 Task: Create fields in client object.
Action: Mouse moved to (216, 174)
Screenshot: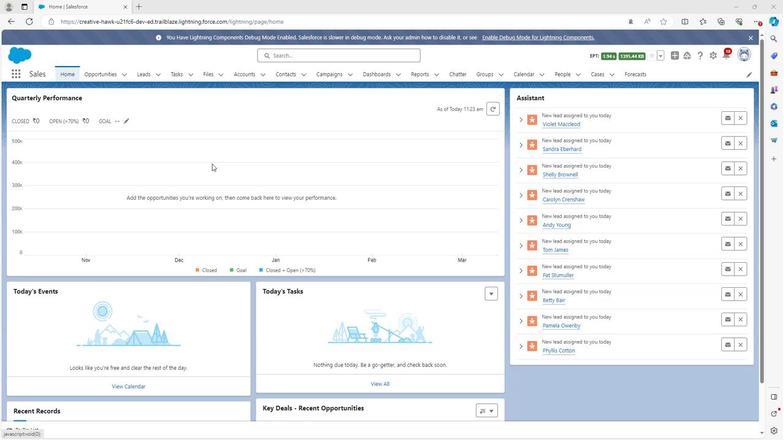 
Action: Mouse scrolled (216, 174) with delta (0, 0)
Screenshot: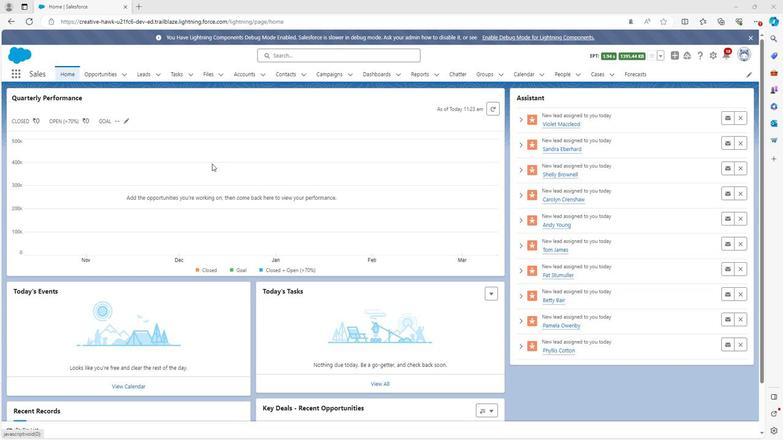 
Action: Mouse moved to (708, 56)
Screenshot: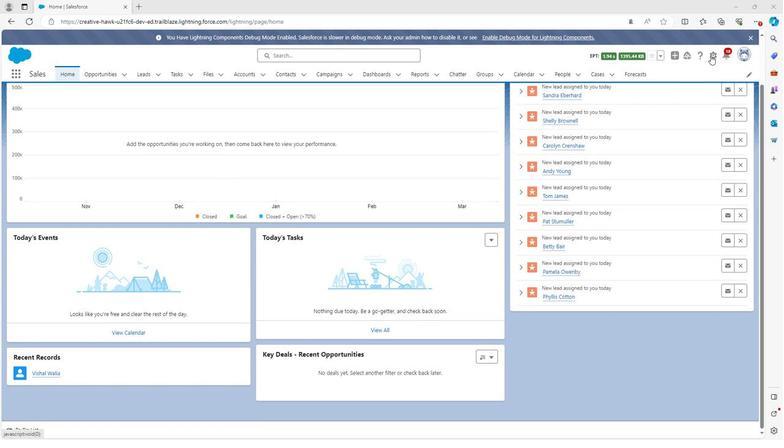 
Action: Mouse pressed left at (708, 56)
Screenshot: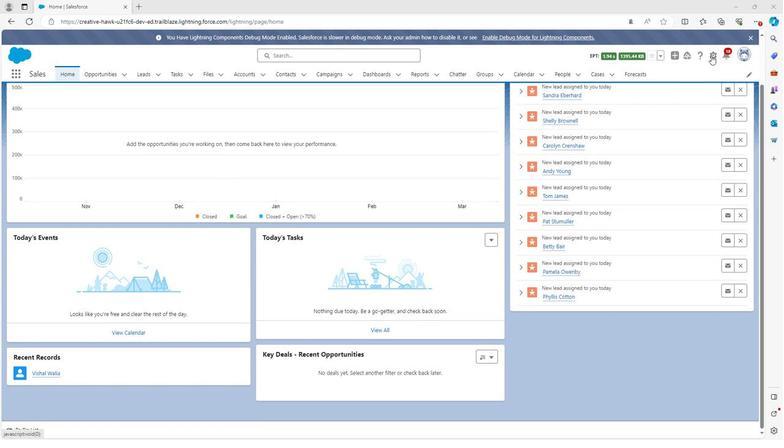 
Action: Mouse moved to (675, 82)
Screenshot: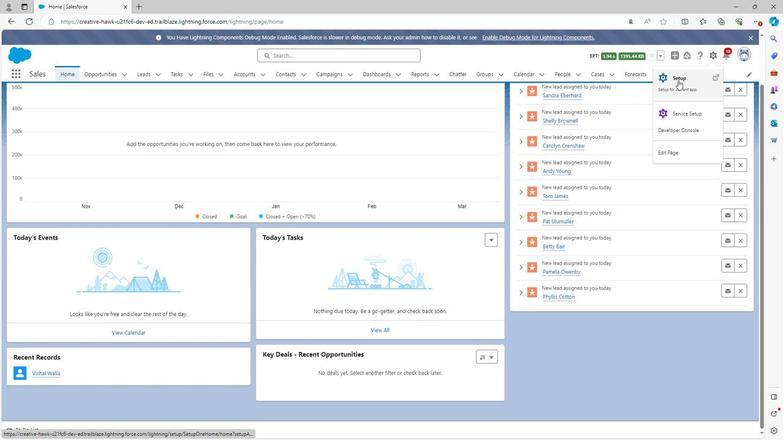 
Action: Mouse pressed left at (675, 82)
Screenshot: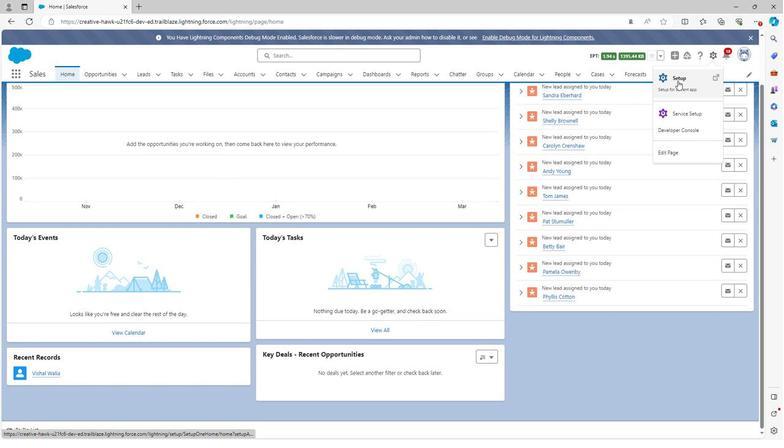 
Action: Mouse moved to (110, 74)
Screenshot: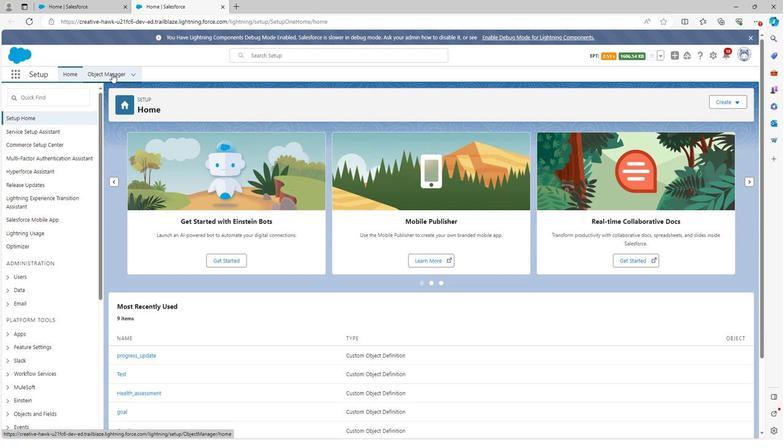 
Action: Mouse pressed left at (110, 74)
Screenshot: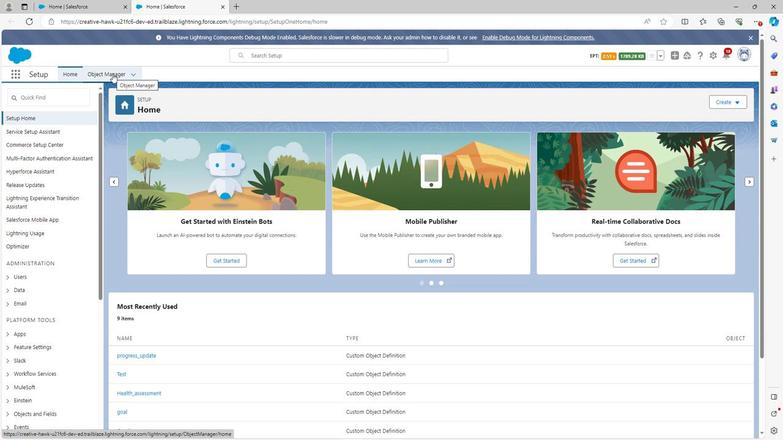 
Action: Mouse moved to (67, 258)
Screenshot: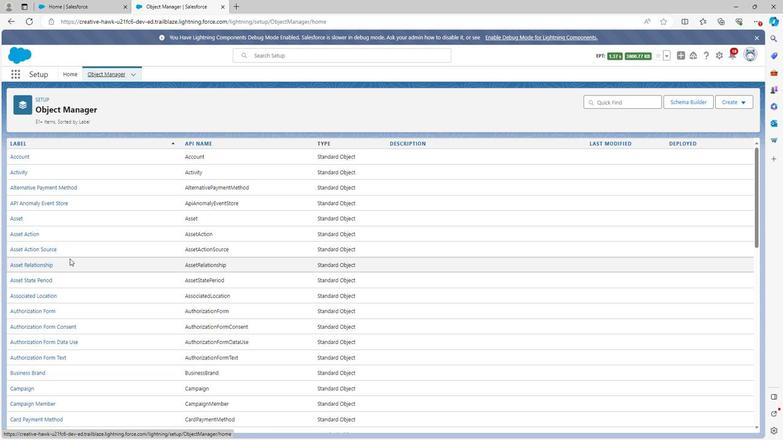 
Action: Mouse scrolled (67, 258) with delta (0, 0)
Screenshot: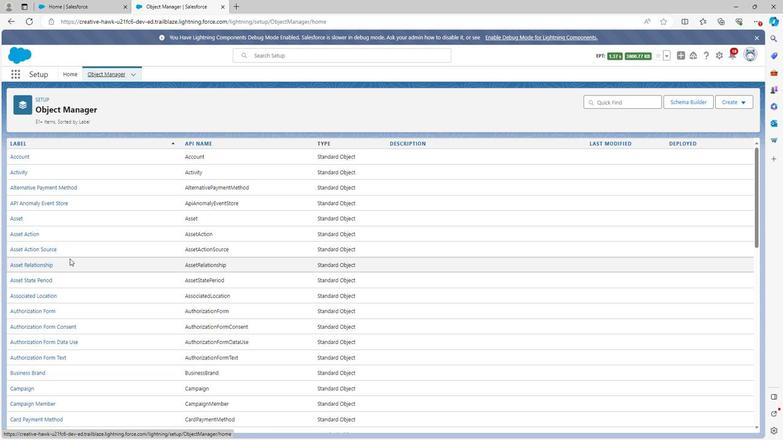 
Action: Mouse scrolled (67, 258) with delta (0, 0)
Screenshot: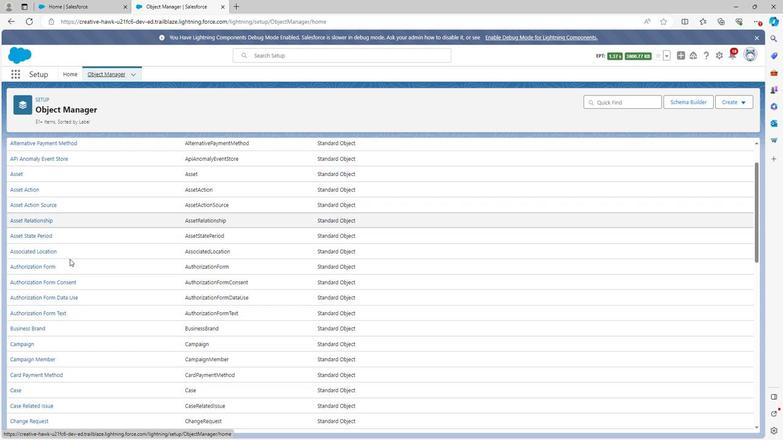 
Action: Mouse scrolled (67, 258) with delta (0, 0)
Screenshot: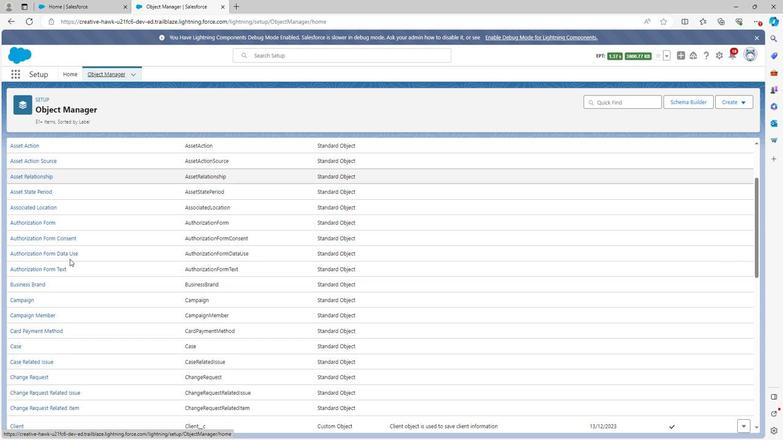 
Action: Mouse scrolled (67, 258) with delta (0, 0)
Screenshot: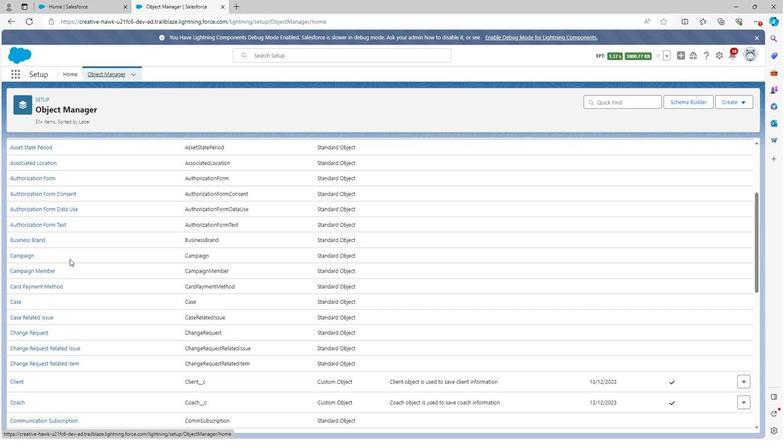 
Action: Mouse scrolled (67, 258) with delta (0, 0)
Screenshot: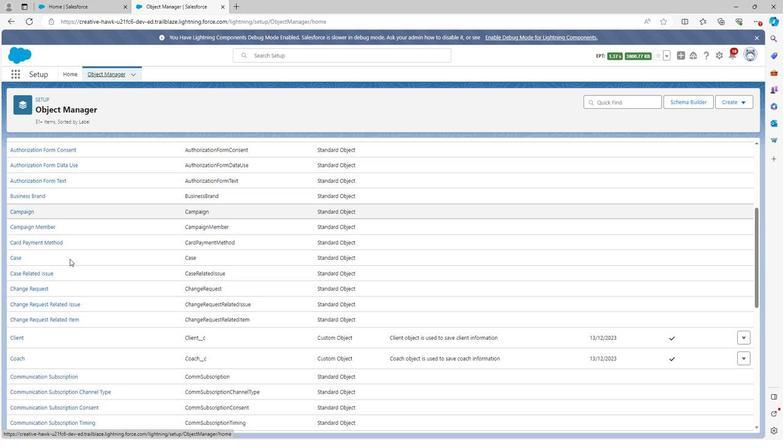 
Action: Mouse moved to (17, 292)
Screenshot: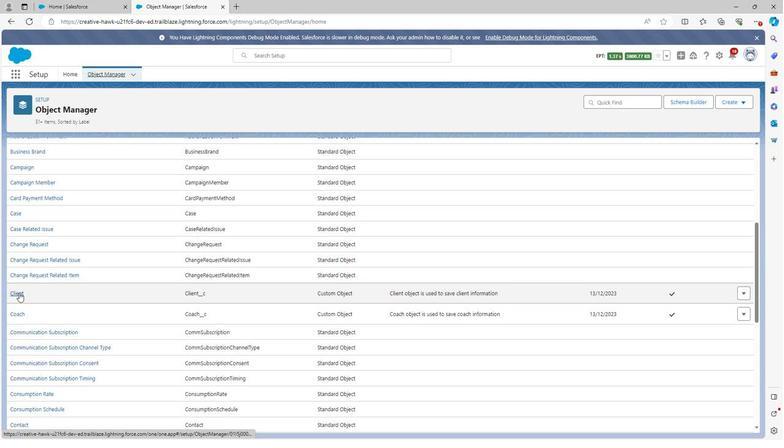 
Action: Mouse pressed left at (17, 292)
Screenshot: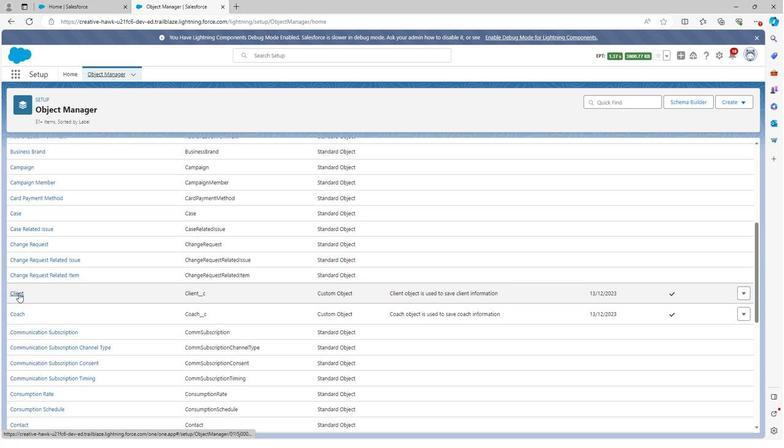 
Action: Mouse moved to (63, 159)
Screenshot: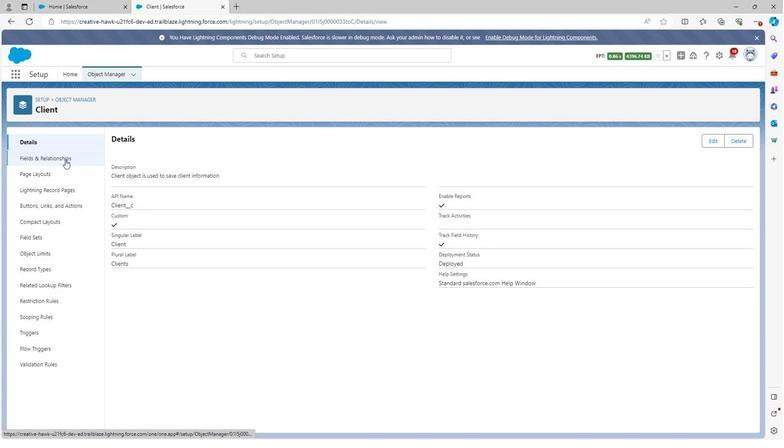 
Action: Mouse pressed left at (63, 159)
Screenshot: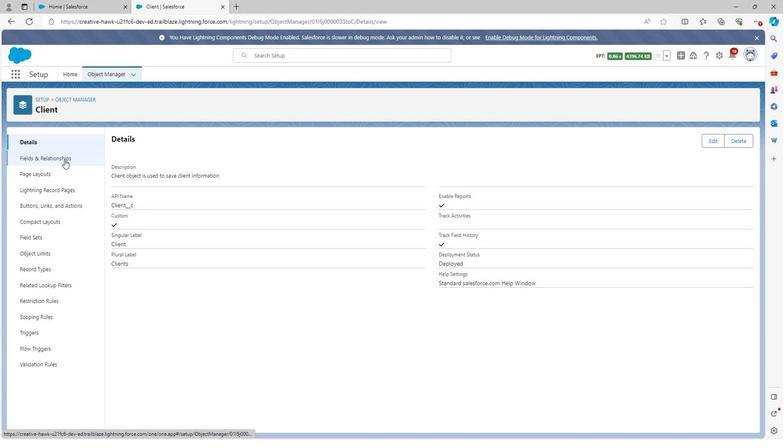 
Action: Mouse moved to (580, 141)
Screenshot: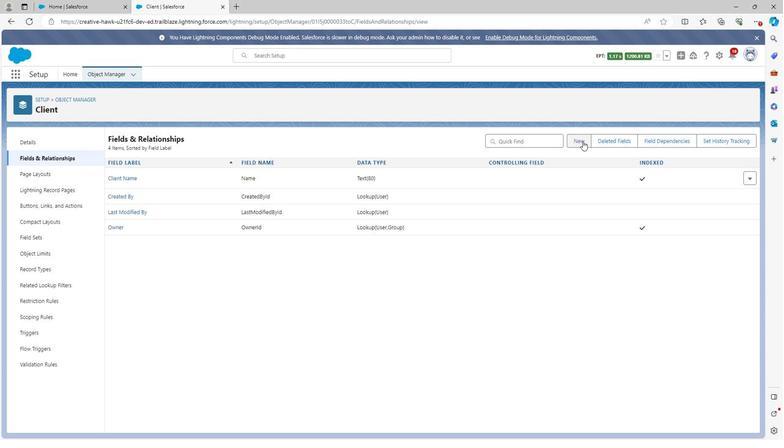 
Action: Mouse pressed left at (580, 141)
Screenshot: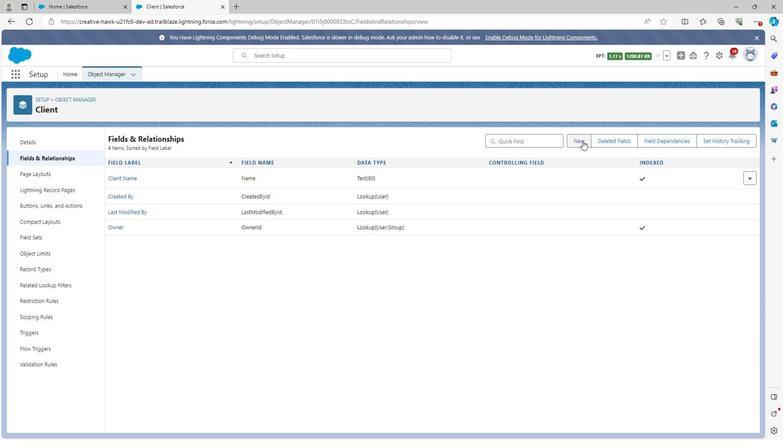 
Action: Mouse moved to (147, 313)
Screenshot: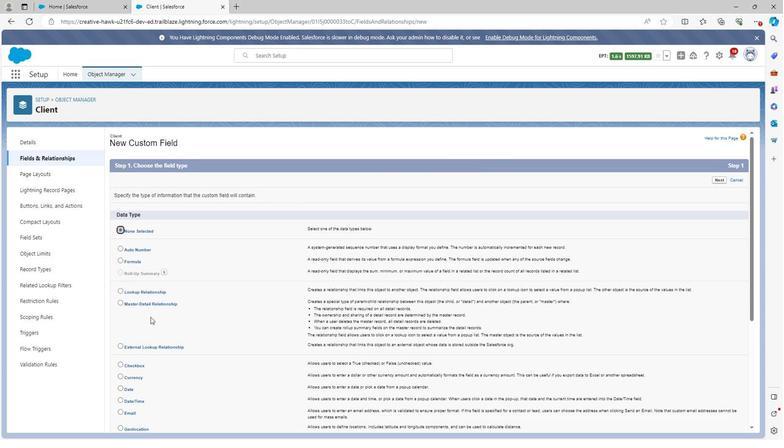 
Action: Mouse scrolled (147, 312) with delta (0, 0)
Screenshot: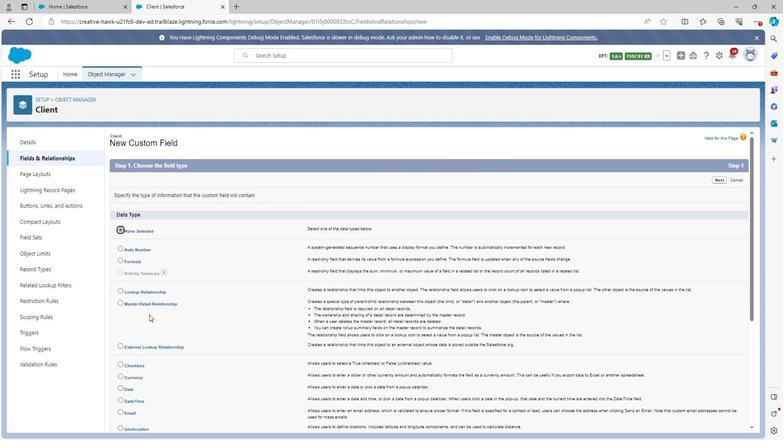 
Action: Mouse scrolled (147, 312) with delta (0, 0)
Screenshot: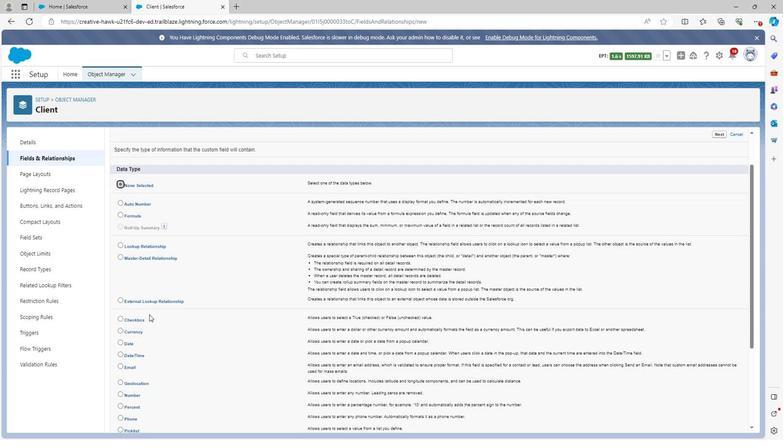 
Action: Mouse moved to (118, 346)
Screenshot: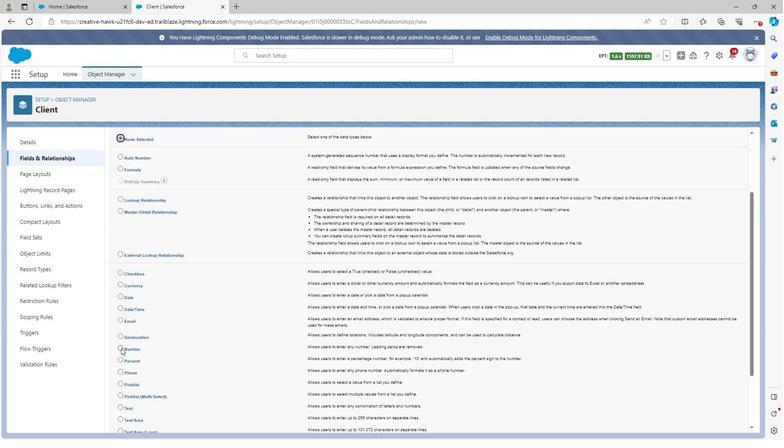 
Action: Mouse pressed left at (118, 346)
Screenshot: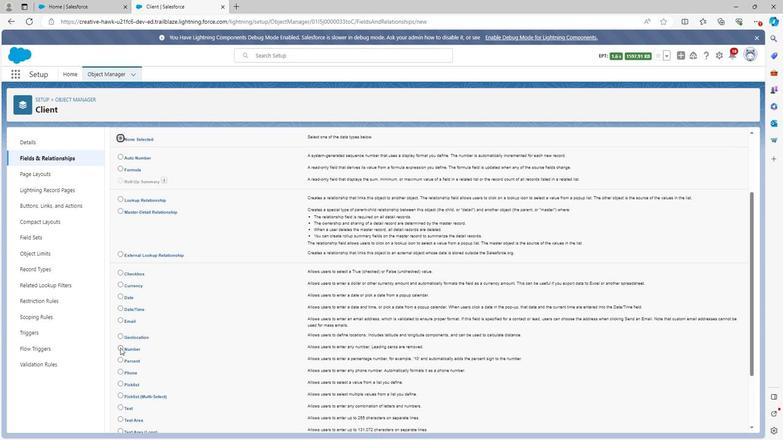 
Action: Mouse moved to (454, 347)
Screenshot: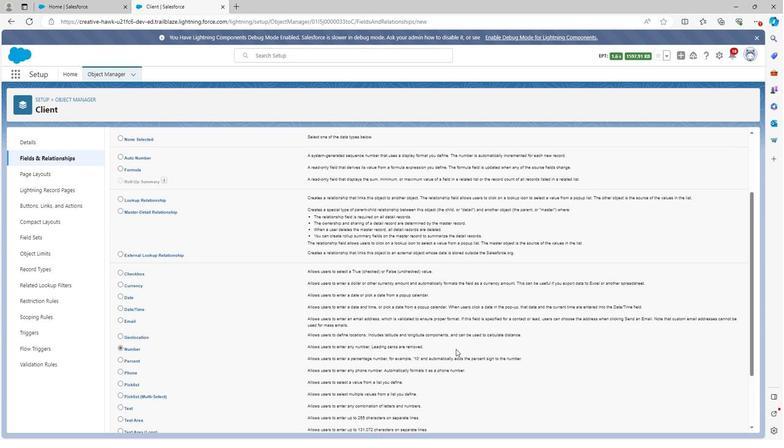 
Action: Mouse scrolled (454, 347) with delta (0, 0)
Screenshot: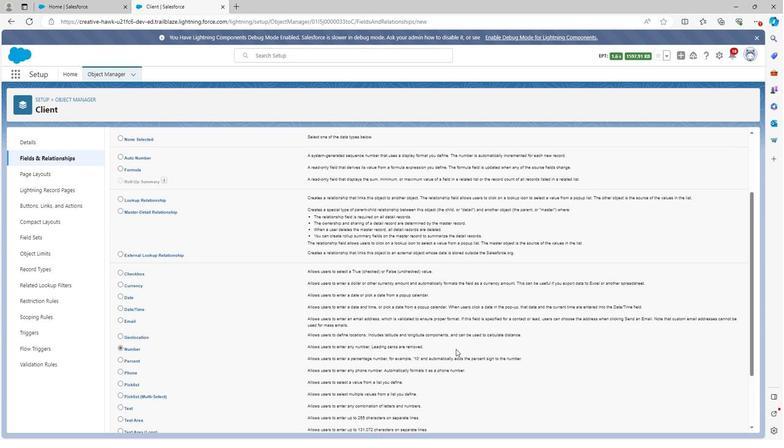 
Action: Mouse moved to (454, 347)
Screenshot: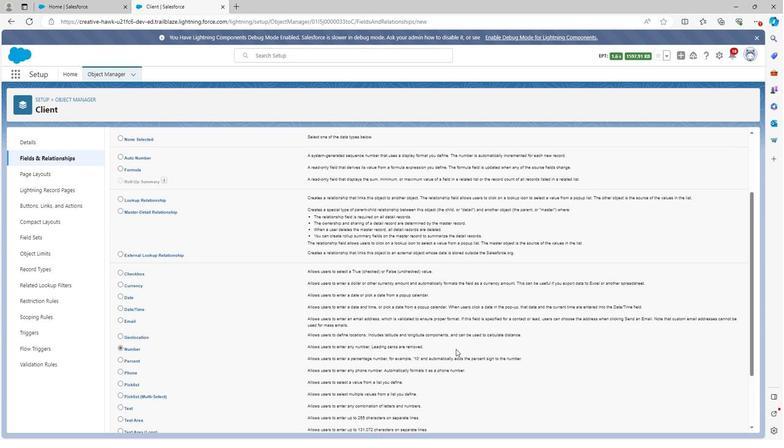 
Action: Mouse scrolled (454, 347) with delta (0, 0)
Screenshot: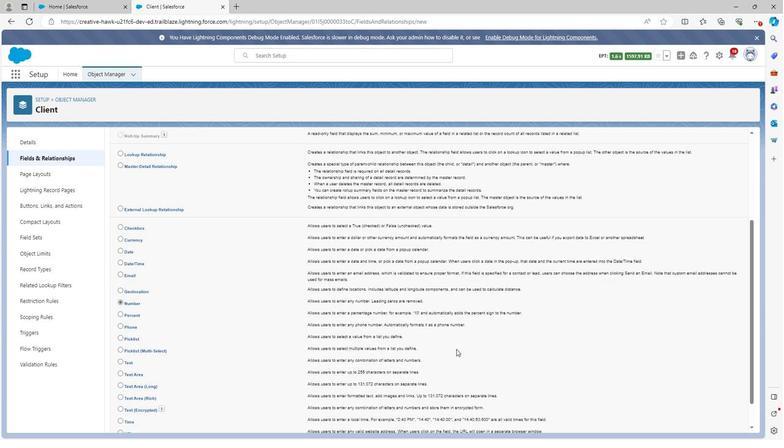 
Action: Mouse scrolled (454, 347) with delta (0, 0)
Screenshot: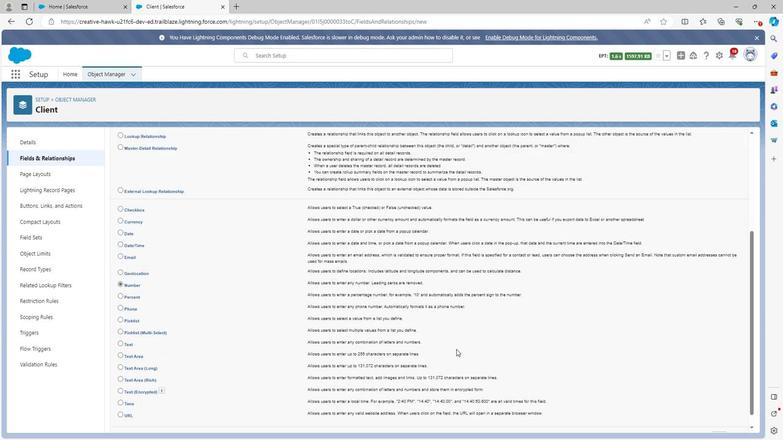 
Action: Mouse moved to (454, 347)
Screenshot: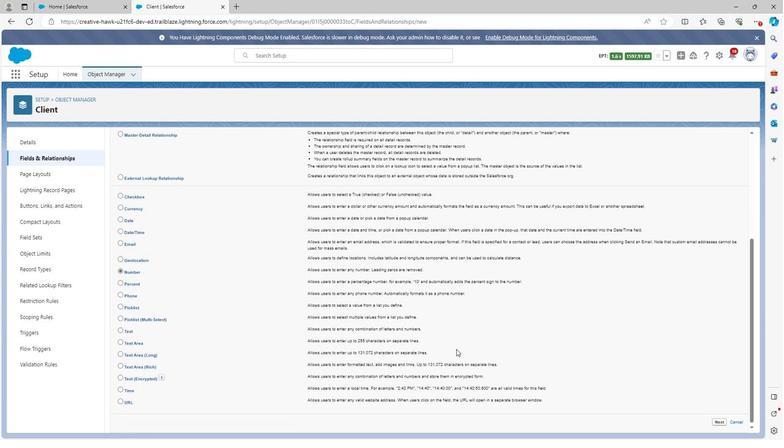 
Action: Mouse scrolled (454, 347) with delta (0, 0)
Screenshot: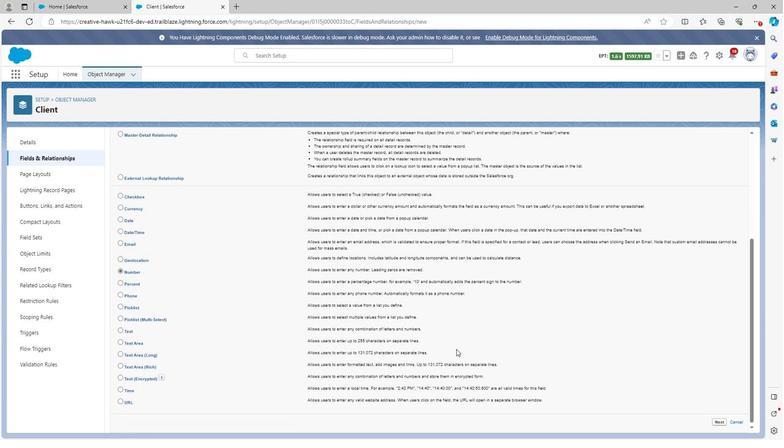 
Action: Mouse moved to (716, 419)
Screenshot: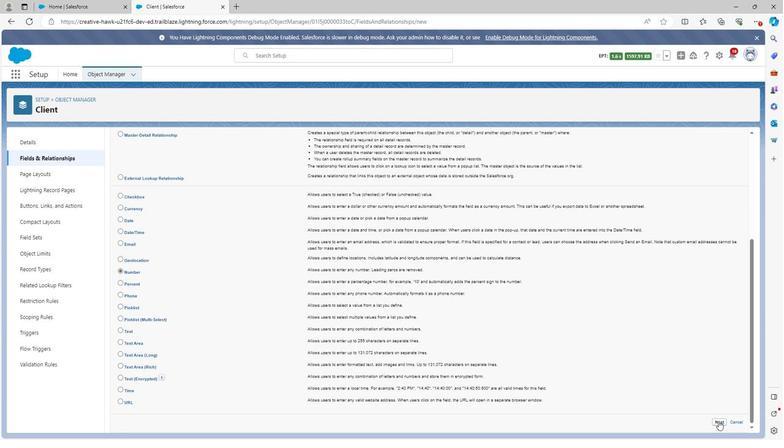 
Action: Mouse pressed left at (716, 419)
Screenshot: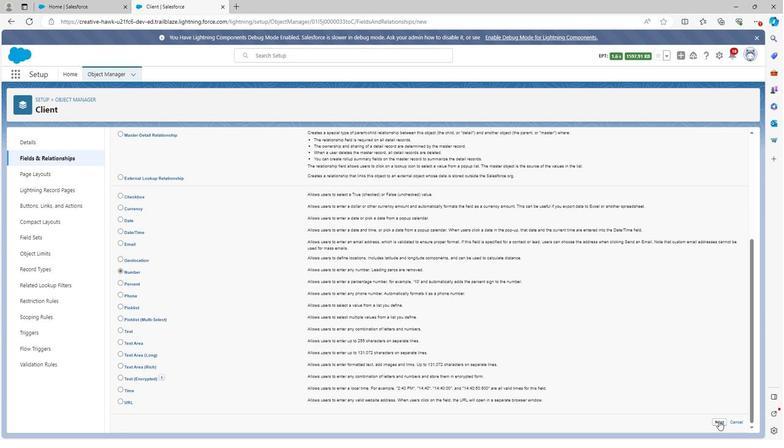 
Action: Mouse moved to (285, 197)
Screenshot: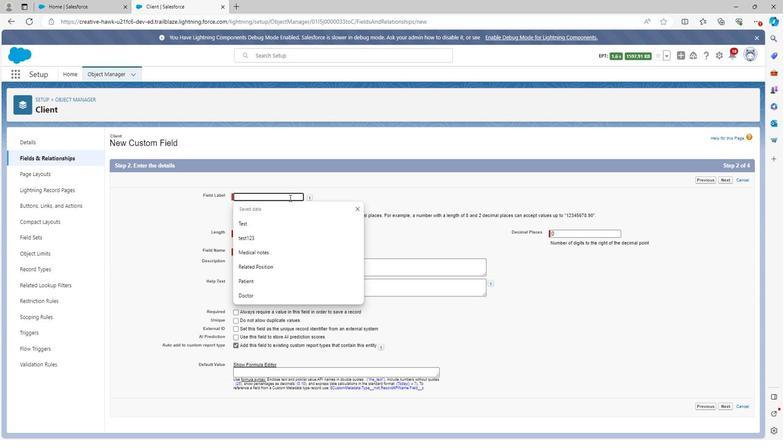 
Action: Mouse pressed left at (285, 197)
Screenshot: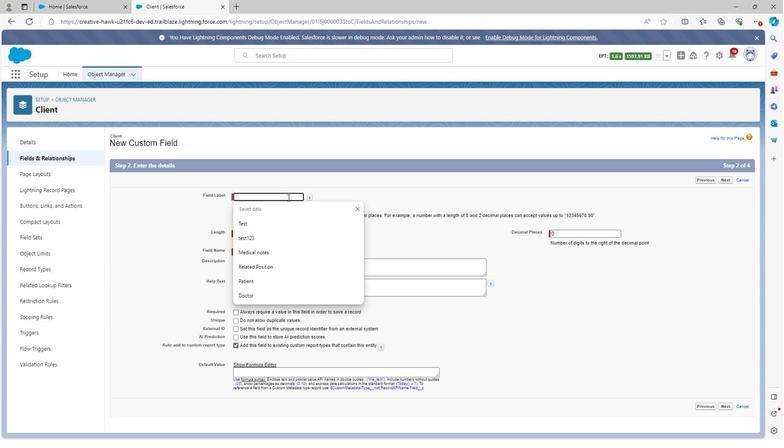 
Action: Key pressed <Key.shift><Key.shift>Client<Key.space>age
Screenshot: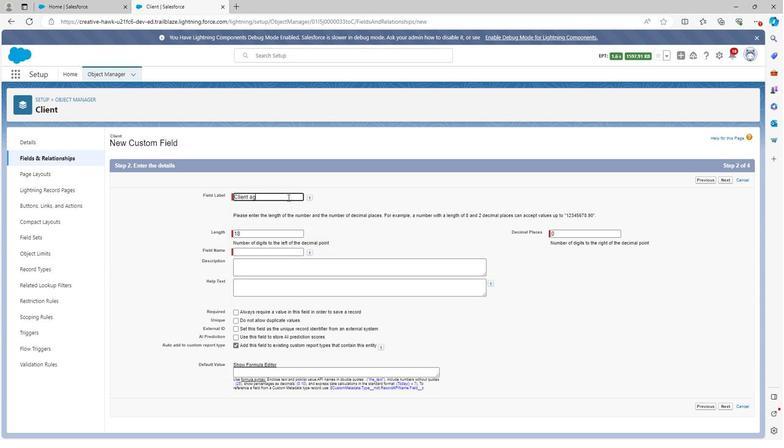
Action: Mouse moved to (321, 225)
Screenshot: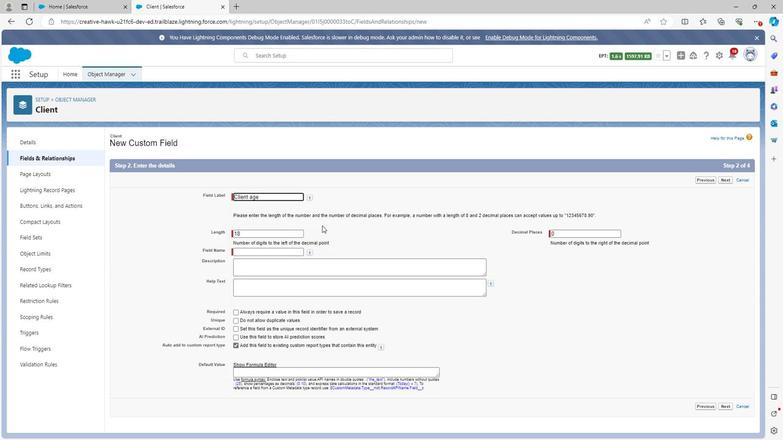 
Action: Mouse pressed left at (321, 225)
Screenshot: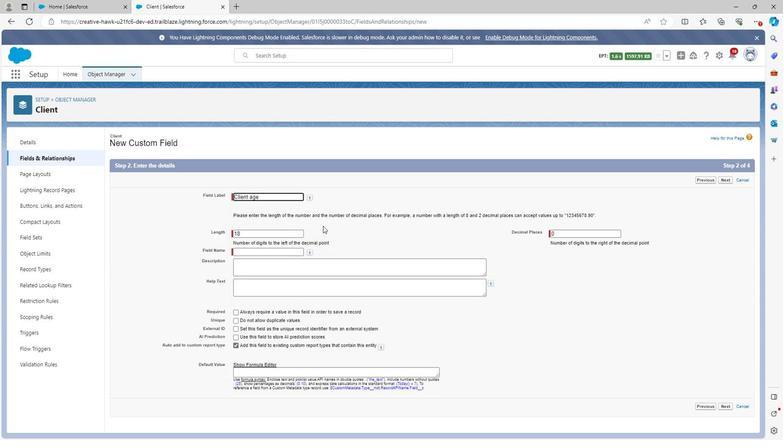 
Action: Mouse moved to (263, 265)
Screenshot: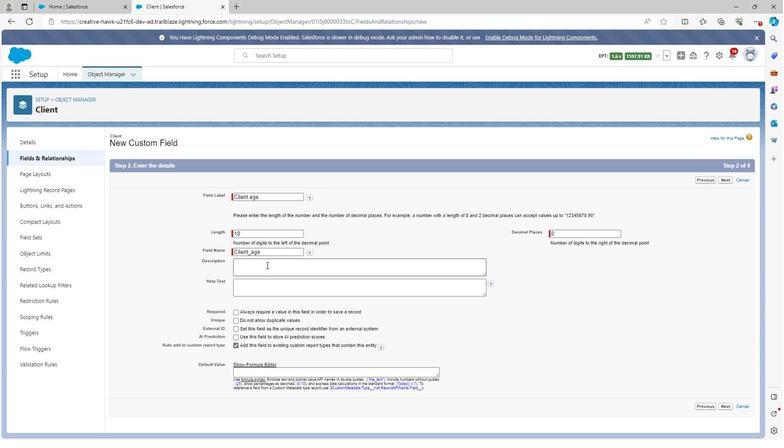 
Action: Mouse pressed left at (263, 265)
Screenshot: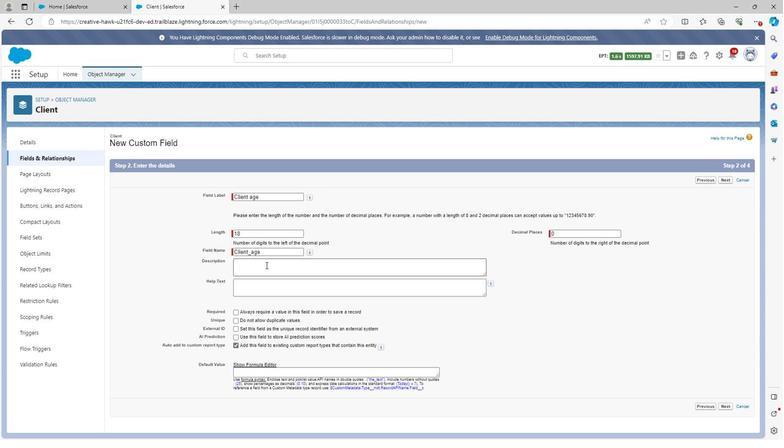 
Action: Key pressed <Key.shift><Key.shift><Key.shift><Key.shift><Key.shift><Key.shift><Key.shift><Key.shift><Key.shift><Key.shift><Key.shift><Key.shift><Key.shift><Key.shift><Key.shift><Key.shift><Key.shift><Key.shift><Key.shift>Client<Key.space>age<Key.space>is<Key.space>used<Key.space>to<Key.space>fill<Key.space>age<Key.space>of<Key.space>client
Screenshot: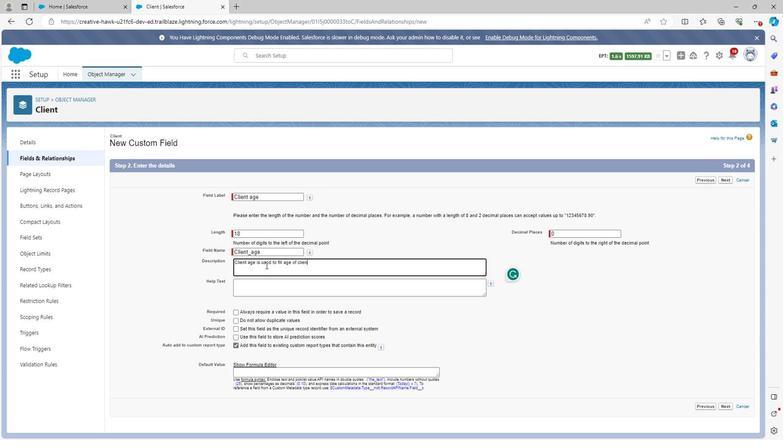 
Action: Mouse moved to (722, 403)
Screenshot: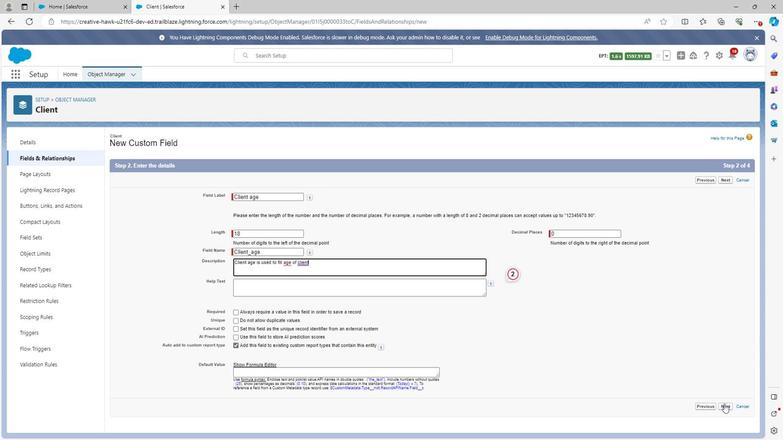 
Action: Mouse pressed left at (722, 403)
Screenshot: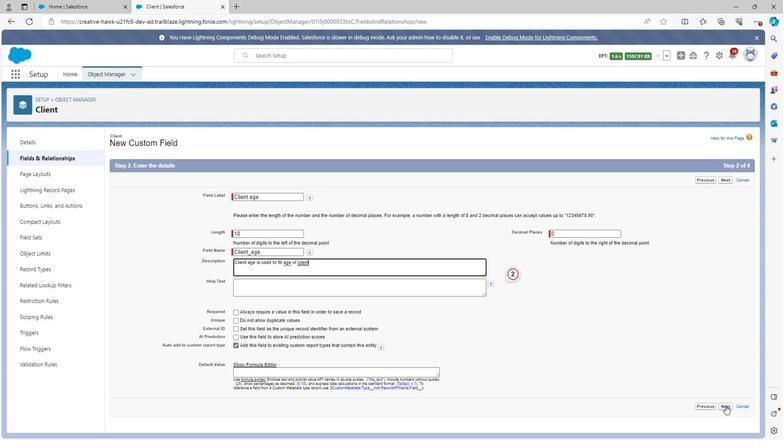 
Action: Mouse moved to (657, 247)
Screenshot: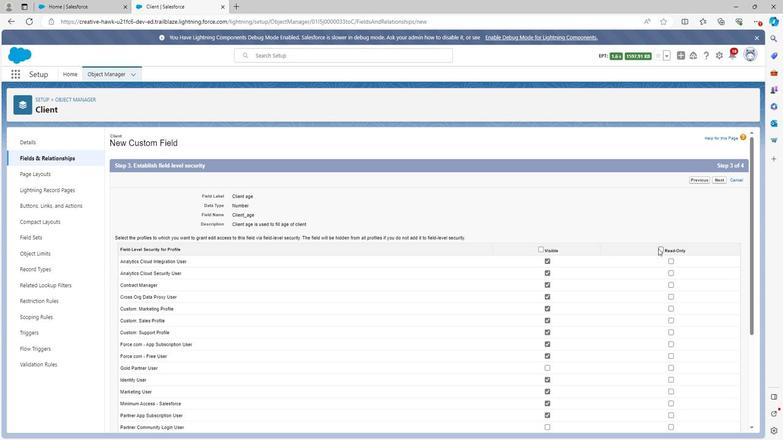 
Action: Mouse pressed left at (657, 247)
Screenshot: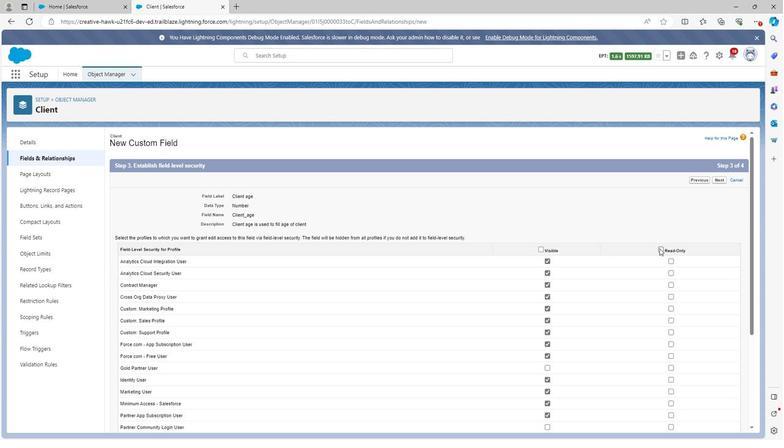 
Action: Mouse scrolled (657, 247) with delta (0, 0)
Screenshot: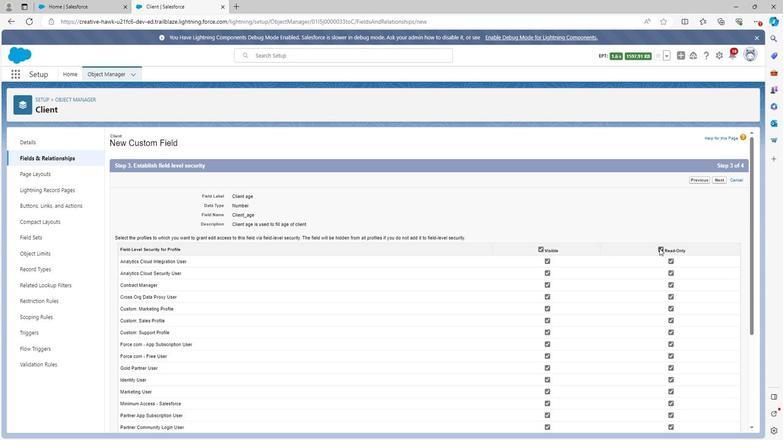 
Action: Mouse scrolled (657, 247) with delta (0, 0)
Screenshot: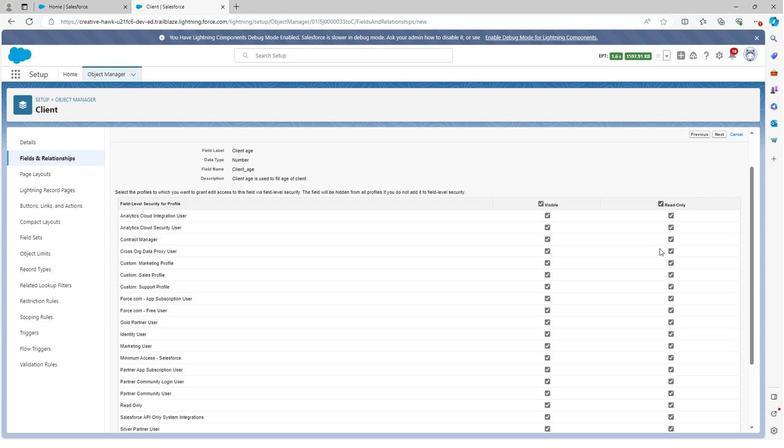 
Action: Mouse scrolled (657, 247) with delta (0, 0)
Screenshot: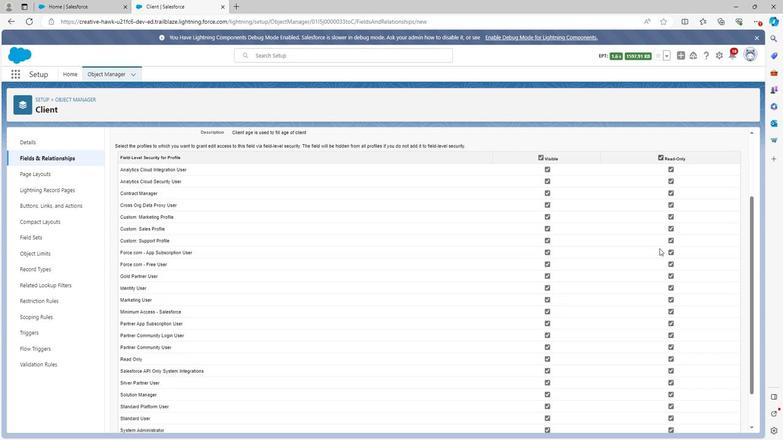 
Action: Mouse moved to (657, 248)
Screenshot: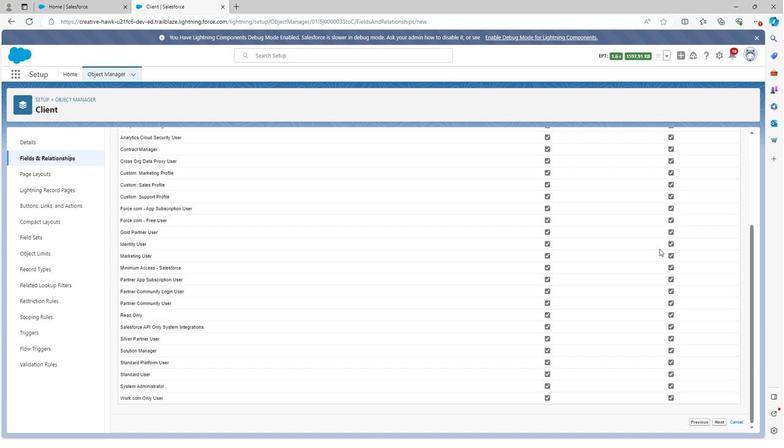 
Action: Mouse scrolled (657, 247) with delta (0, 0)
Screenshot: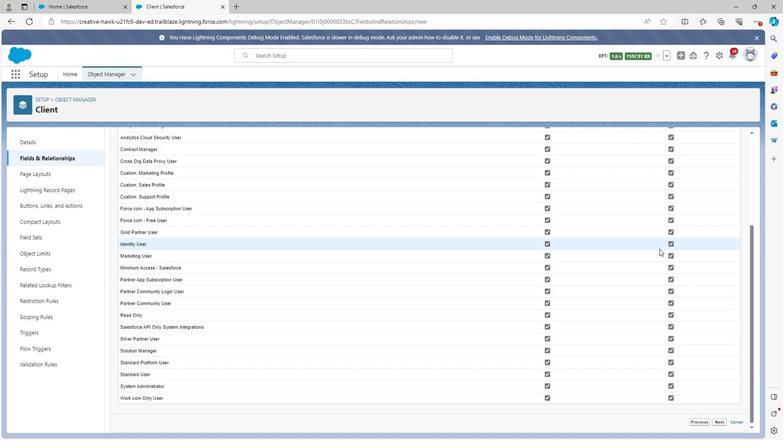
Action: Mouse moved to (715, 419)
Screenshot: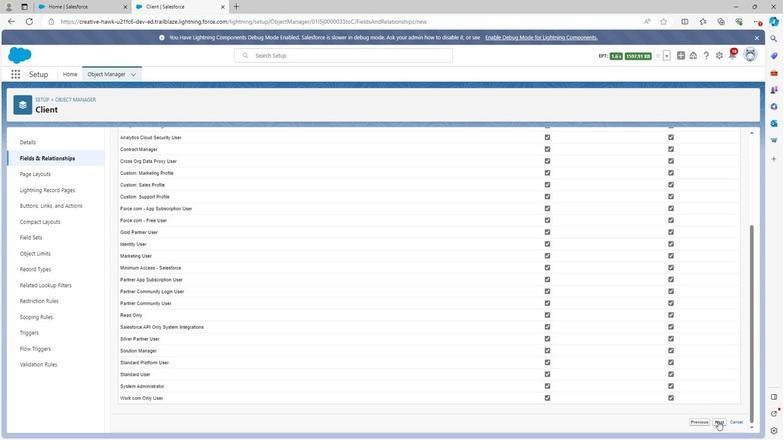 
Action: Mouse pressed left at (715, 419)
Screenshot: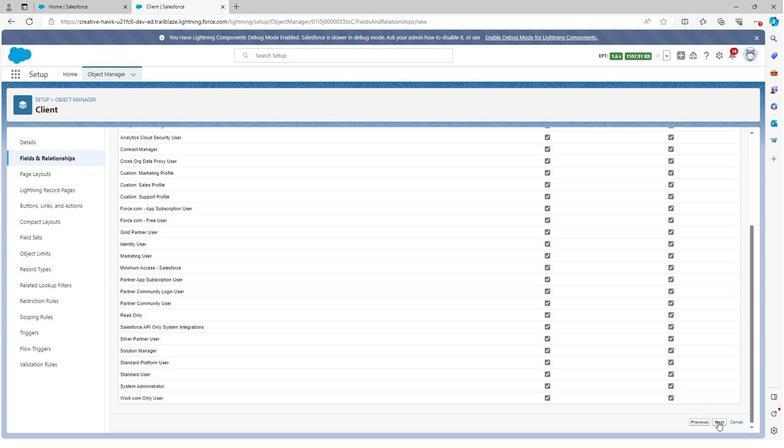 
Action: Mouse moved to (719, 300)
Screenshot: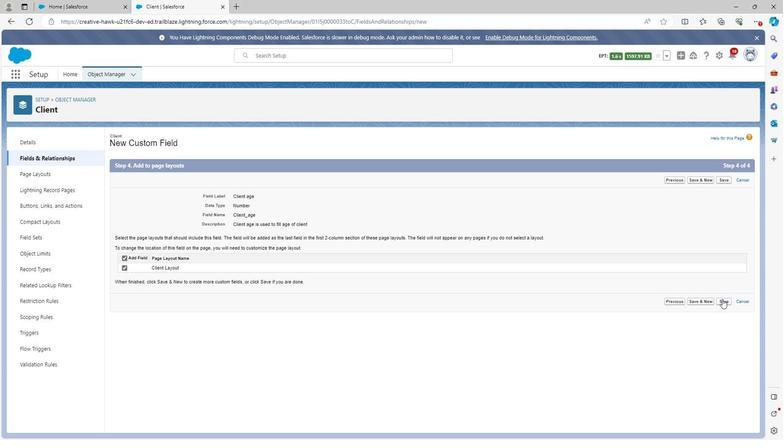 
Action: Mouse pressed left at (719, 300)
Screenshot: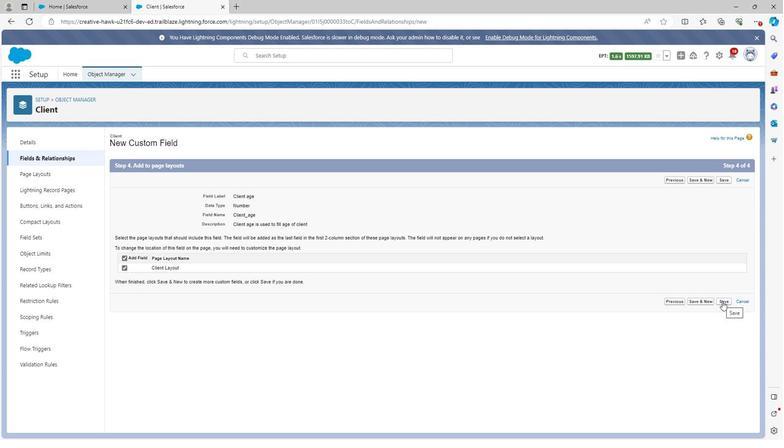
Action: Mouse moved to (577, 139)
Screenshot: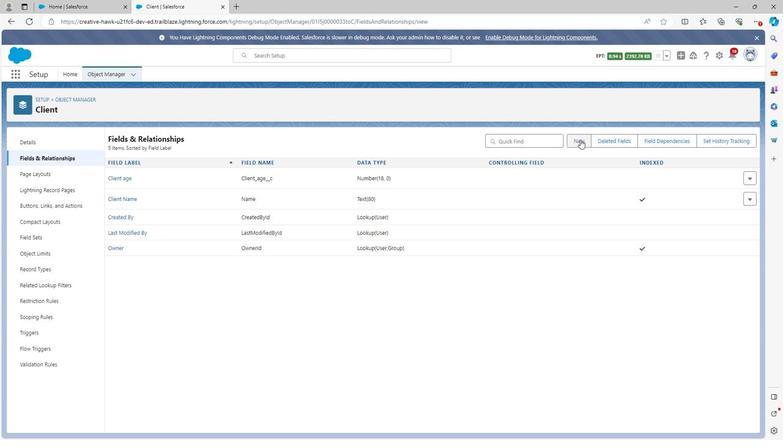 
Action: Mouse pressed left at (577, 139)
Screenshot: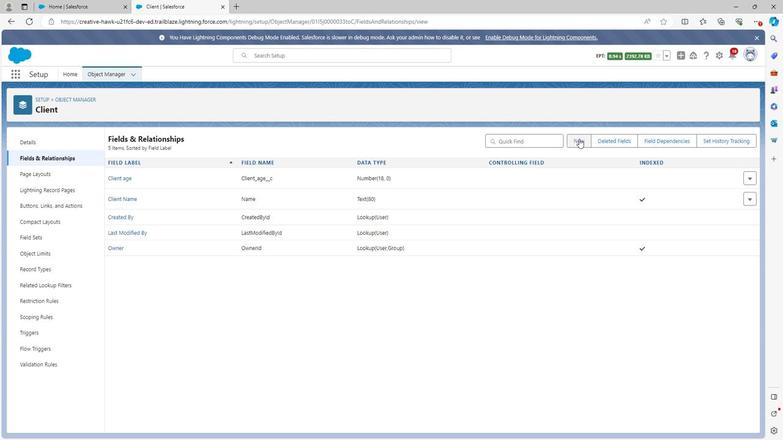 
Action: Mouse moved to (124, 300)
Screenshot: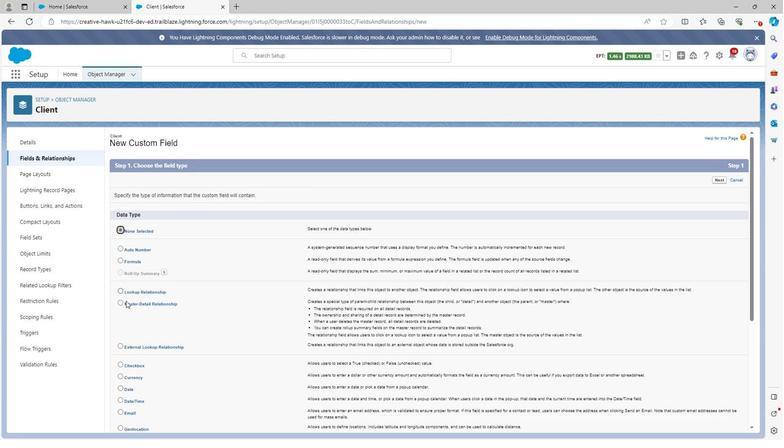 
Action: Mouse scrolled (124, 299) with delta (0, 0)
Screenshot: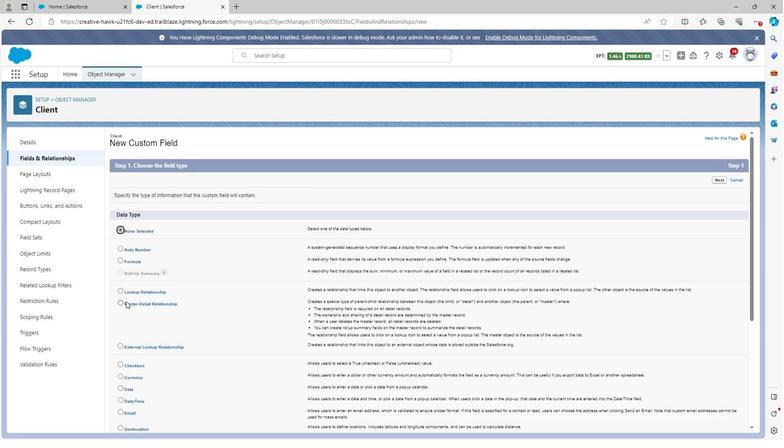 
Action: Mouse scrolled (124, 299) with delta (0, 0)
Screenshot: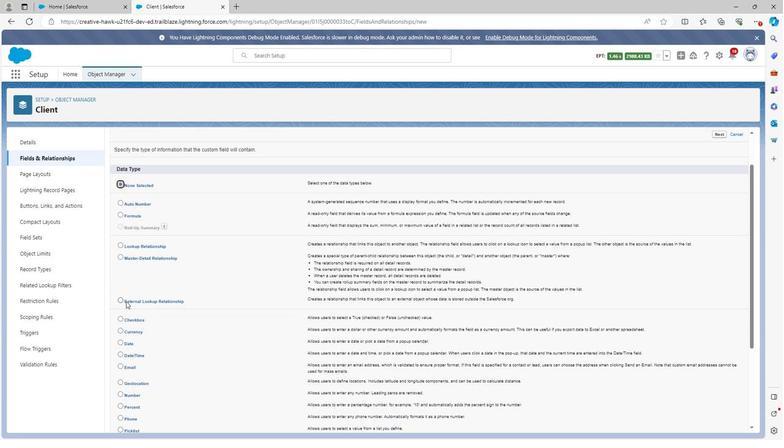 
Action: Mouse scrolled (124, 299) with delta (0, 0)
Screenshot: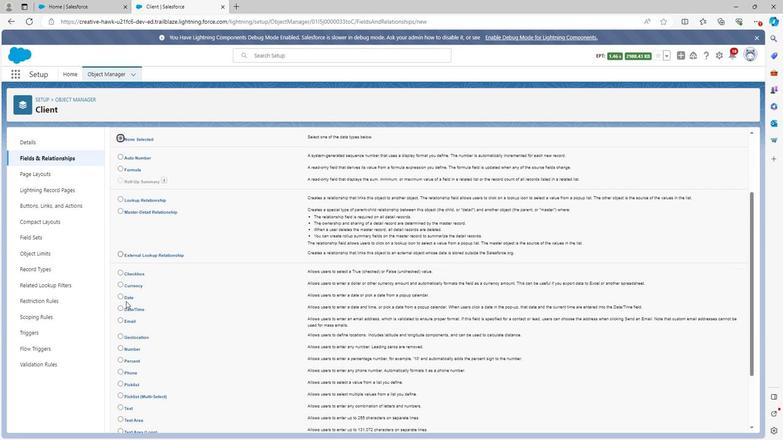 
Action: Mouse moved to (119, 360)
Screenshot: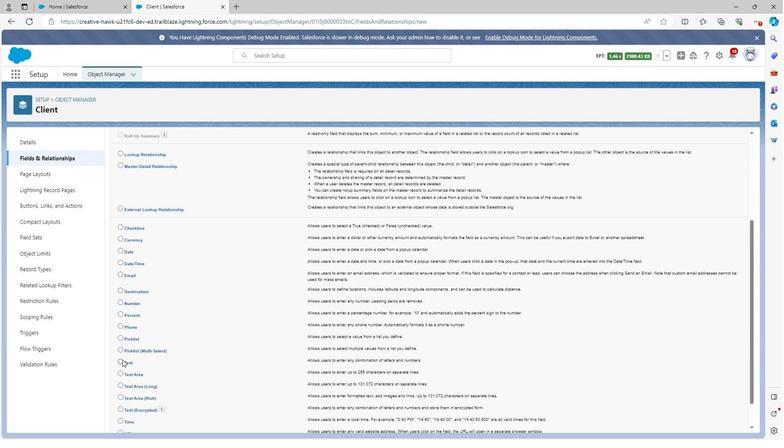 
Action: Mouse pressed left at (119, 360)
Screenshot: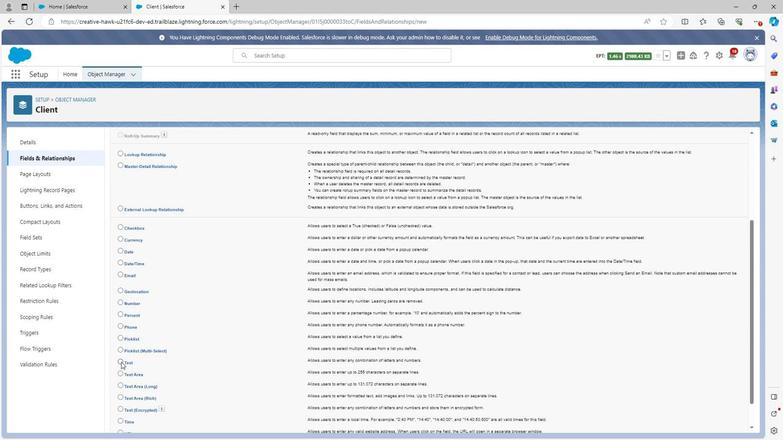 
Action: Mouse moved to (344, 351)
Screenshot: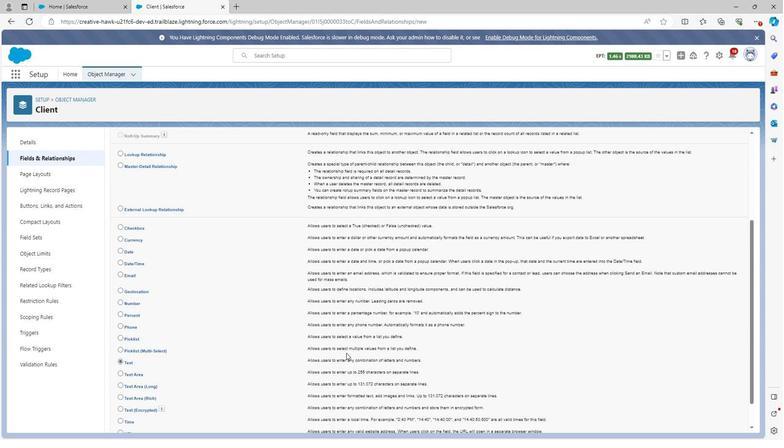 
Action: Mouse scrolled (344, 351) with delta (0, 0)
Screenshot: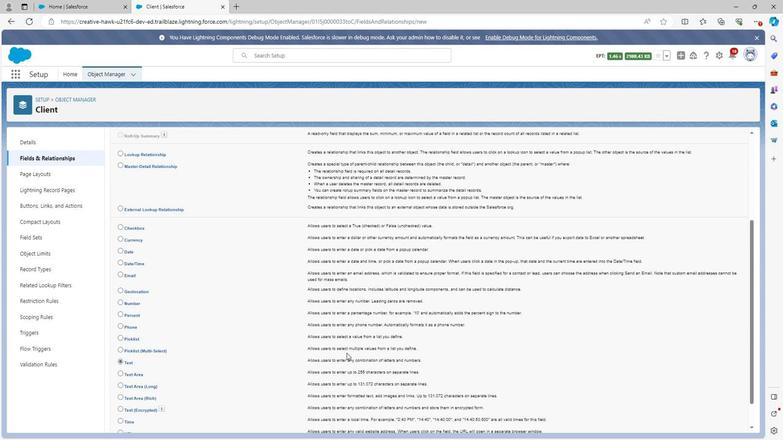 
Action: Mouse moved to (344, 351)
Screenshot: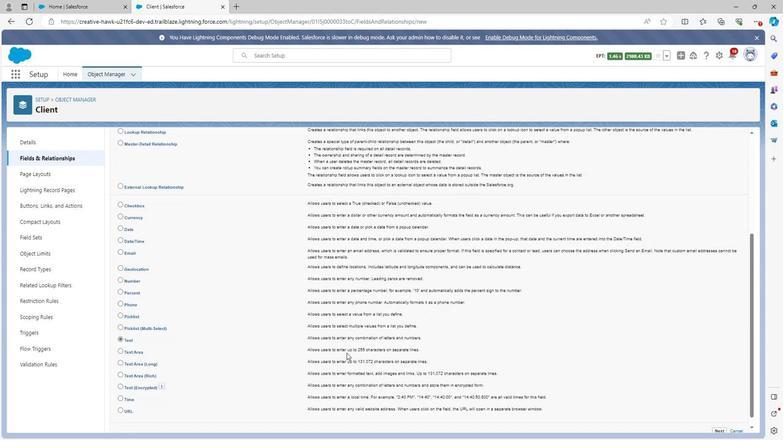 
Action: Mouse scrolled (344, 351) with delta (0, 0)
Screenshot: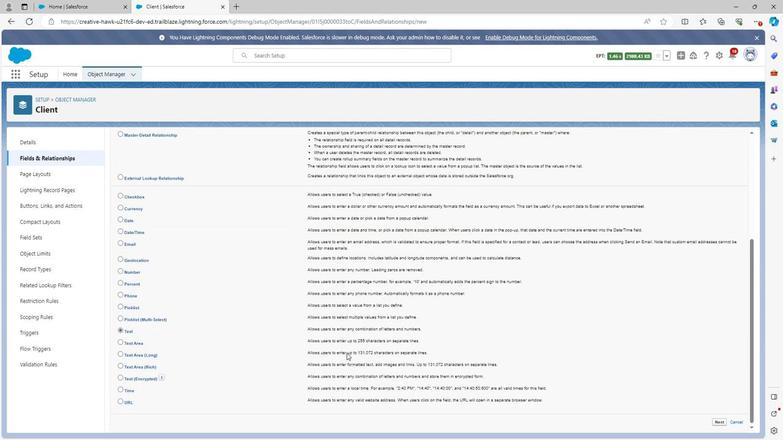 
Action: Mouse moved to (345, 352)
Screenshot: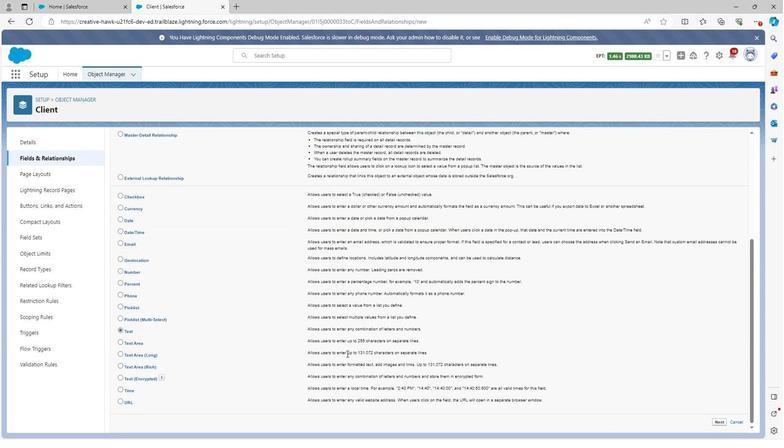 
Action: Mouse scrolled (345, 352) with delta (0, 0)
Screenshot: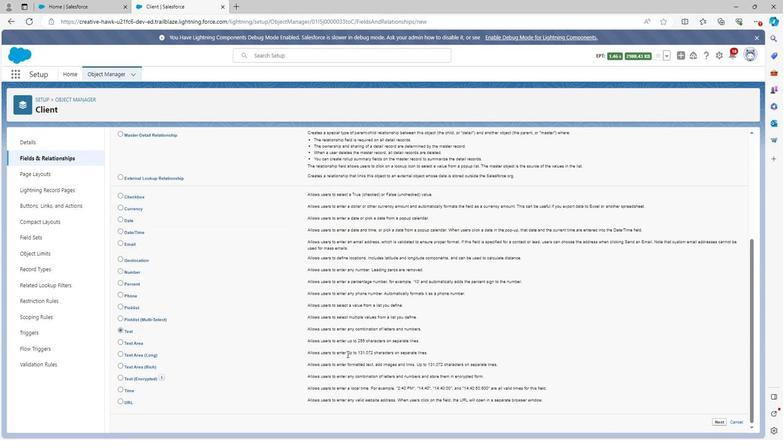 
Action: Mouse moved to (717, 419)
Screenshot: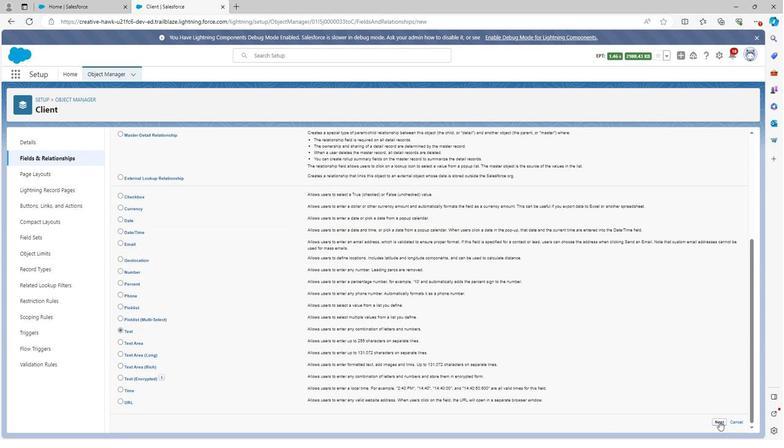 
Action: Mouse pressed left at (717, 419)
Screenshot: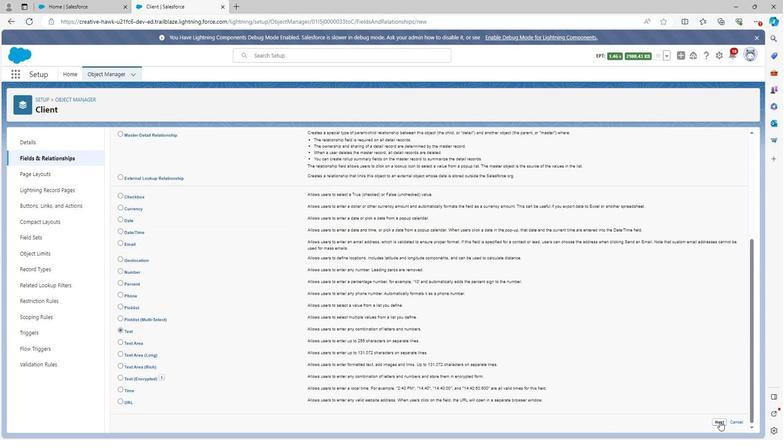 
Action: Mouse moved to (271, 195)
Screenshot: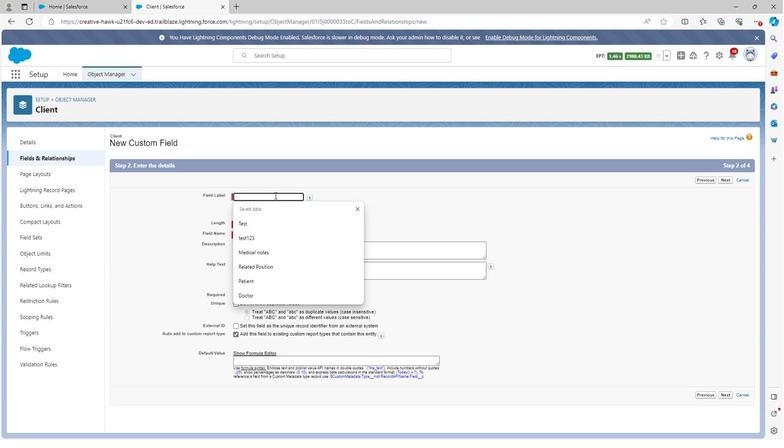 
Action: Mouse pressed left at (271, 195)
Screenshot: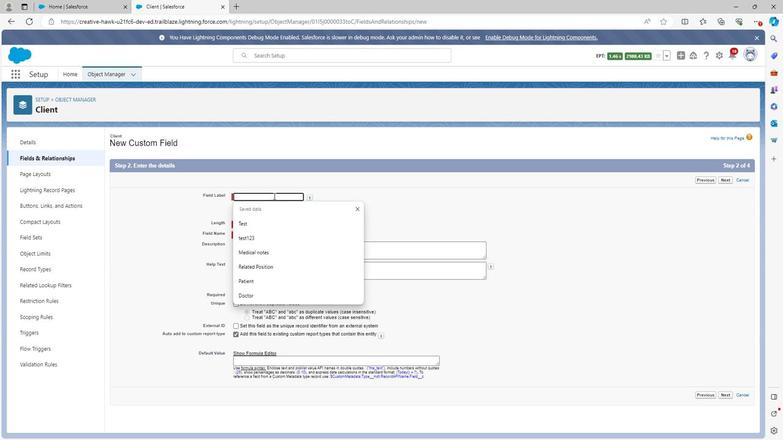 
Action: Key pressed <Key.shift><Key.shift><Key.shift>Client<Key.space>address
Screenshot: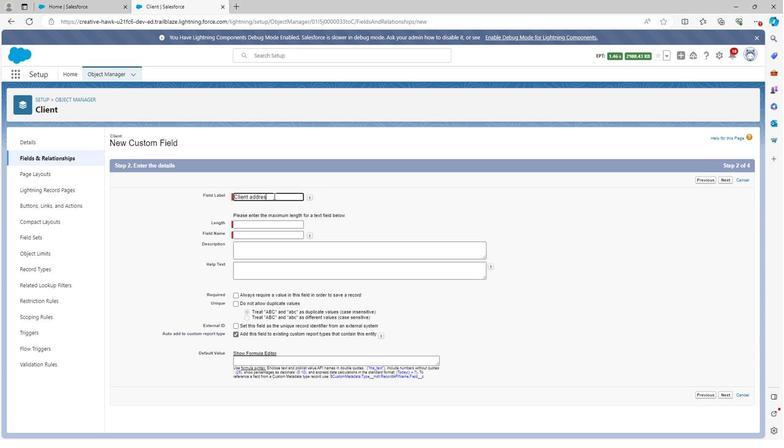
Action: Mouse moved to (326, 203)
Screenshot: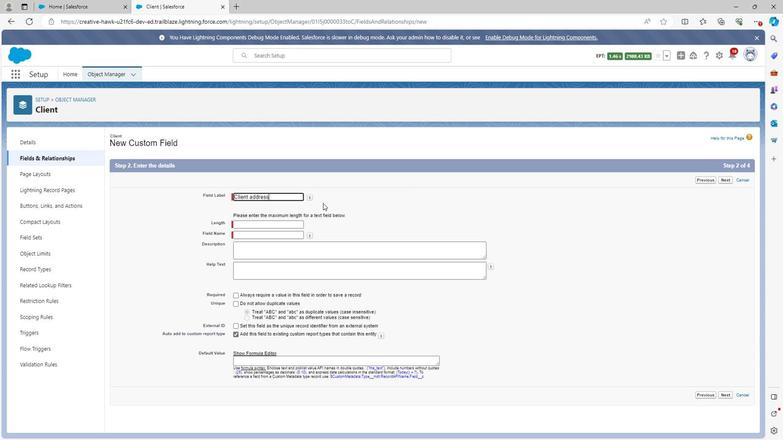 
Action: Mouse pressed left at (326, 203)
Screenshot: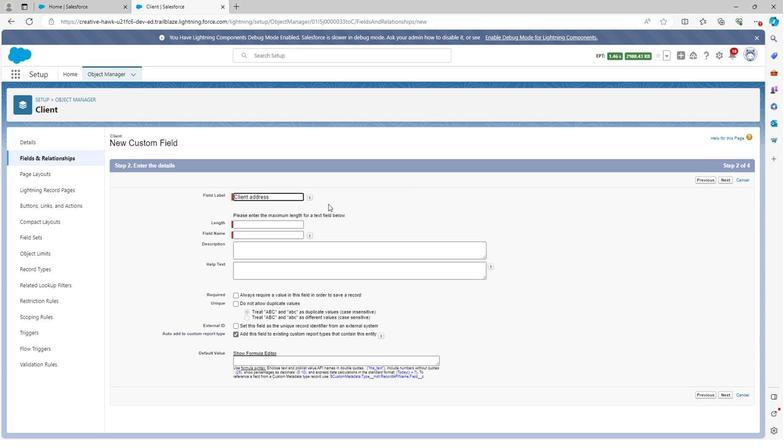 
Action: Mouse moved to (269, 222)
Screenshot: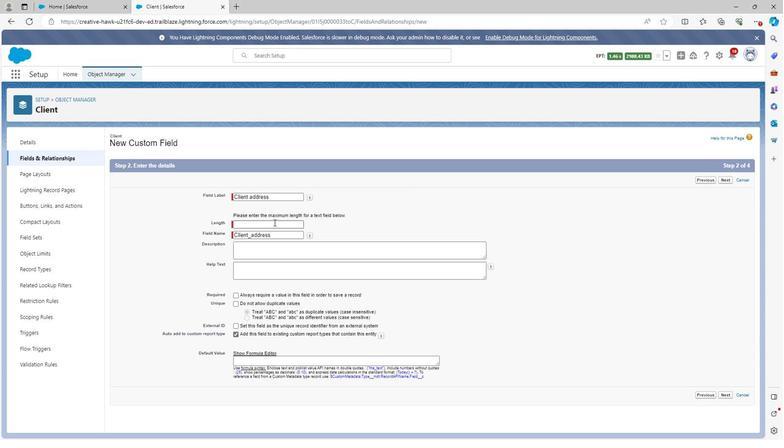 
Action: Mouse pressed left at (269, 222)
Screenshot: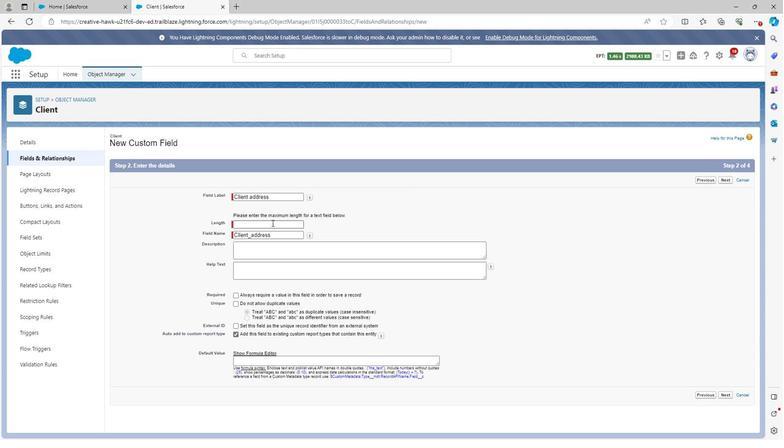 
Action: Mouse moved to (245, 261)
Screenshot: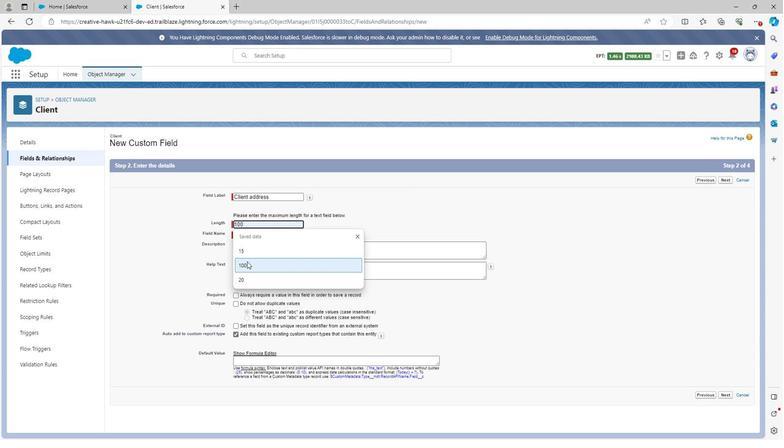 
Action: Mouse pressed left at (245, 261)
Screenshot: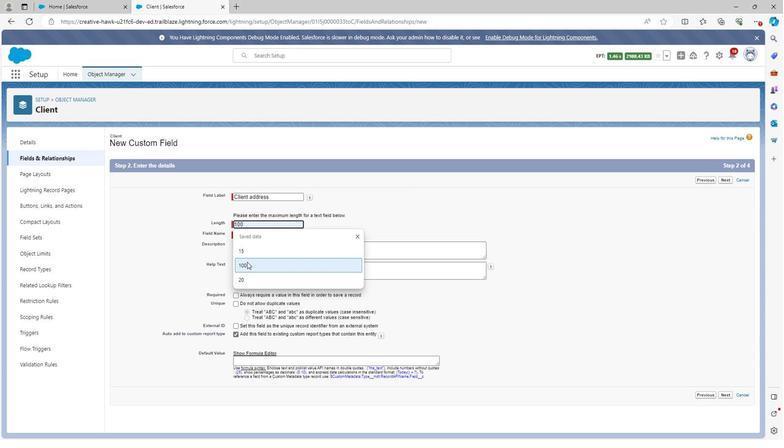 
Action: Mouse moved to (246, 252)
Screenshot: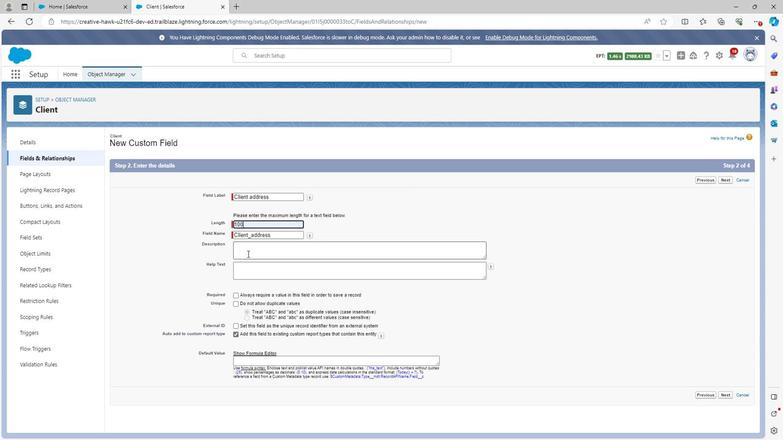 
Action: Mouse pressed left at (246, 252)
Screenshot: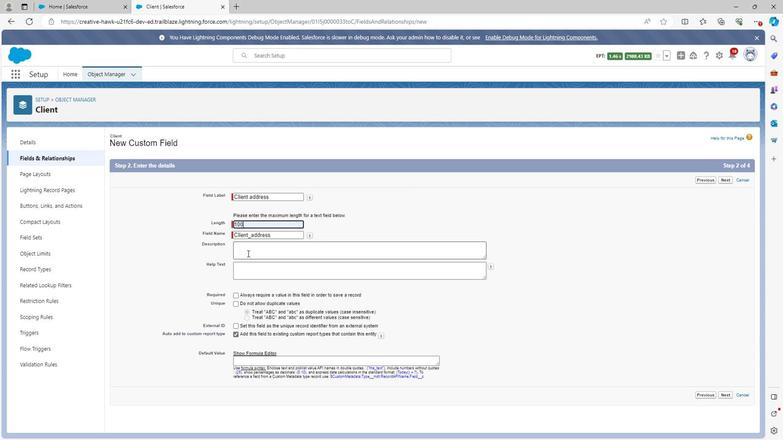
Action: Mouse moved to (231, 263)
Screenshot: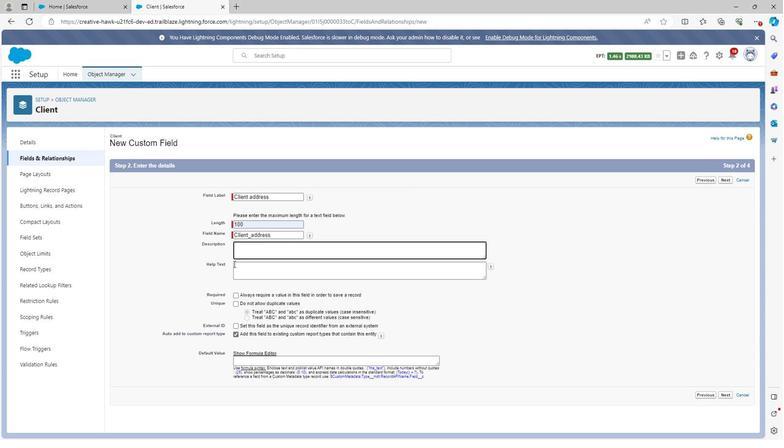 
Action: Key pressed <Key.shift>Client<Key.space>address<Key.space>is<Key.space>used<Key.space>to<Key.space>fill<Key.space>the<Key.space>address<Key.space>of<Key.space>client
Screenshot: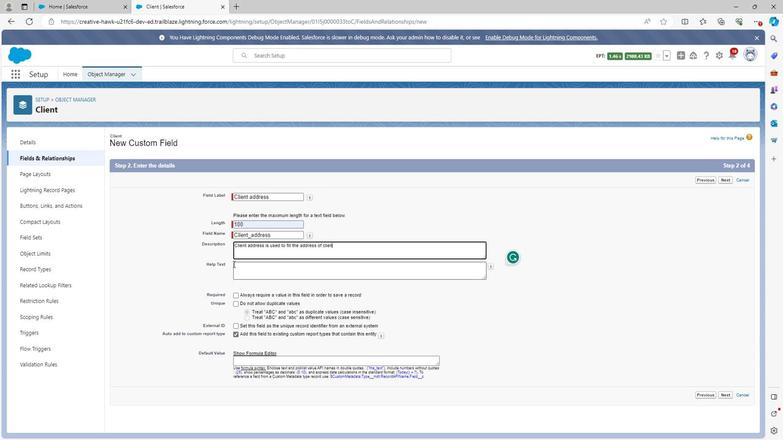 
Action: Mouse moved to (722, 392)
Screenshot: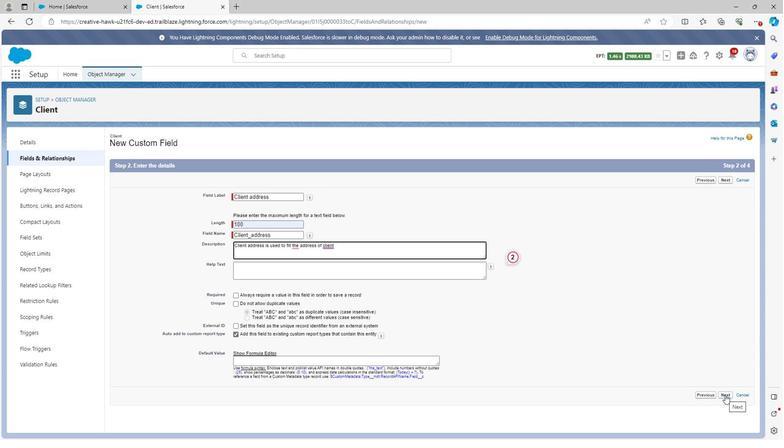 
Action: Mouse pressed left at (722, 392)
Screenshot: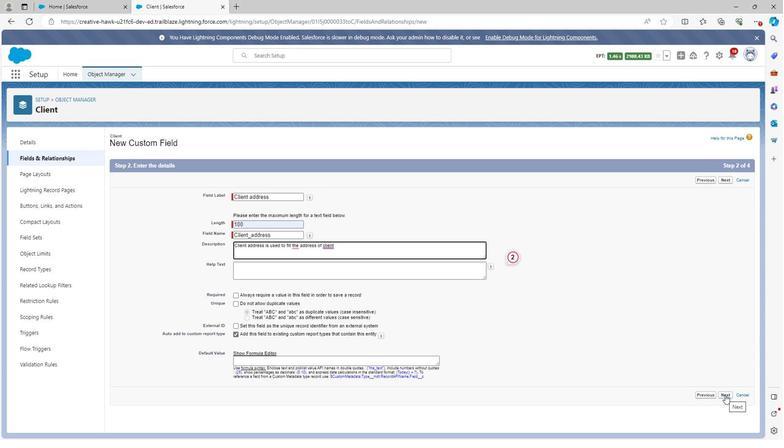 
Action: Mouse moved to (658, 249)
Screenshot: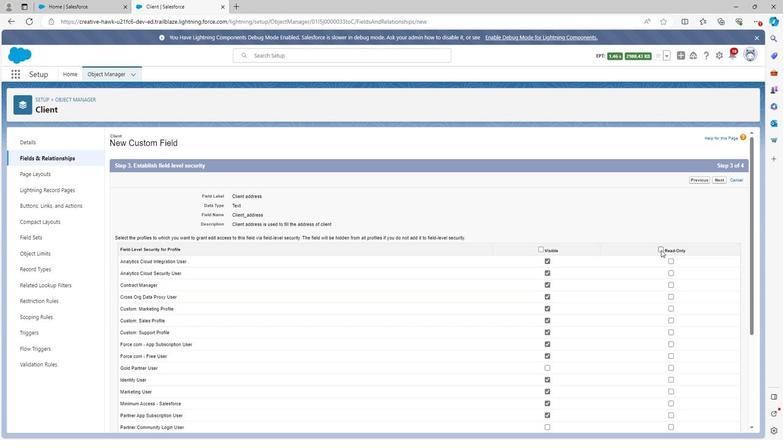 
Action: Mouse pressed left at (658, 249)
Screenshot: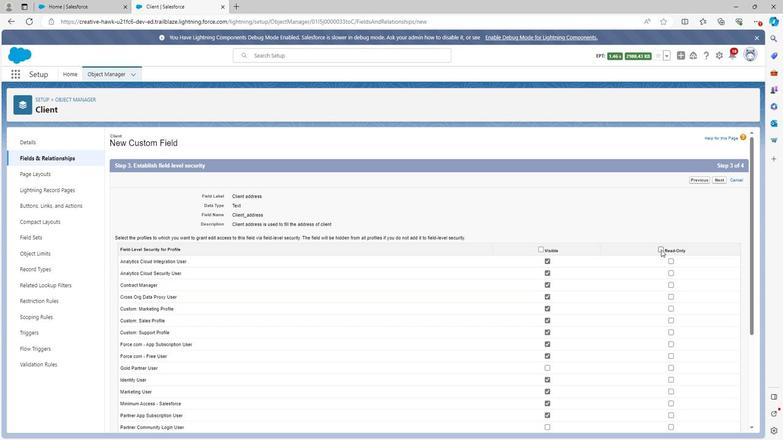 
Action: Mouse moved to (654, 291)
Screenshot: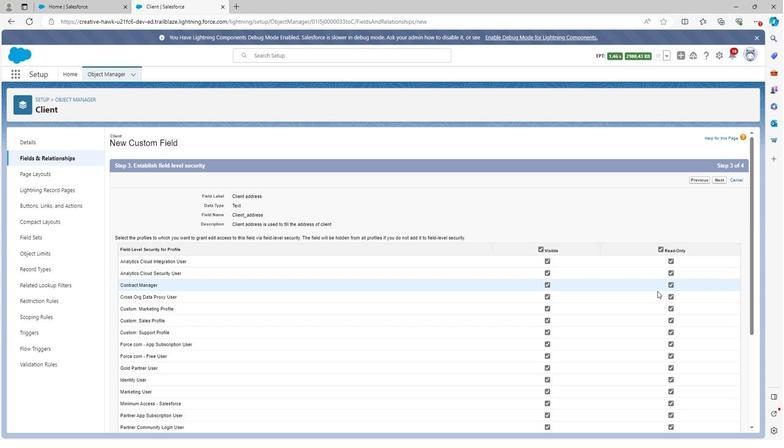 
Action: Mouse scrolled (654, 291) with delta (0, 0)
Screenshot: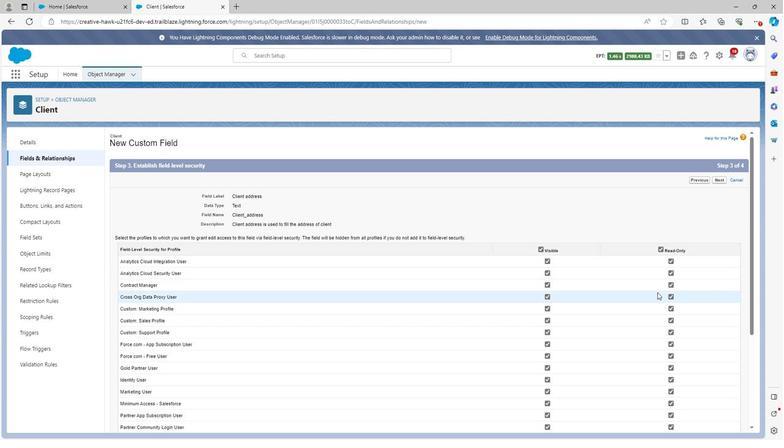 
Action: Mouse scrolled (654, 291) with delta (0, 0)
Screenshot: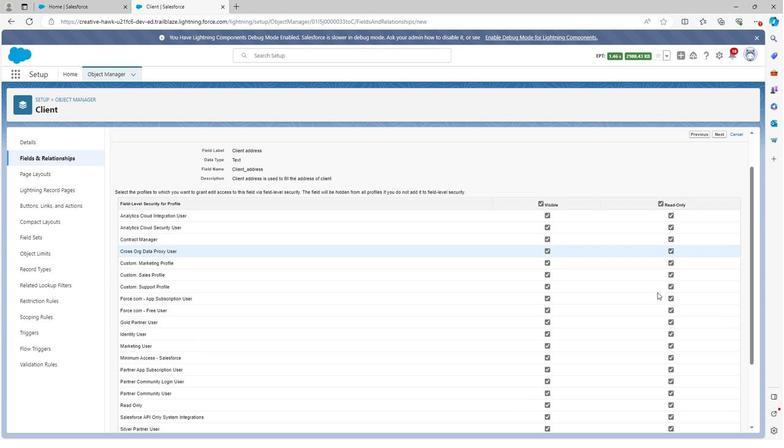 
Action: Mouse moved to (654, 291)
Screenshot: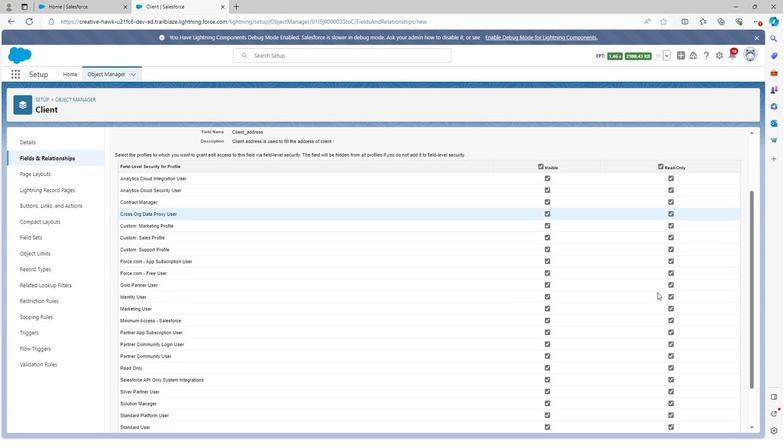 
Action: Mouse scrolled (654, 291) with delta (0, 0)
Screenshot: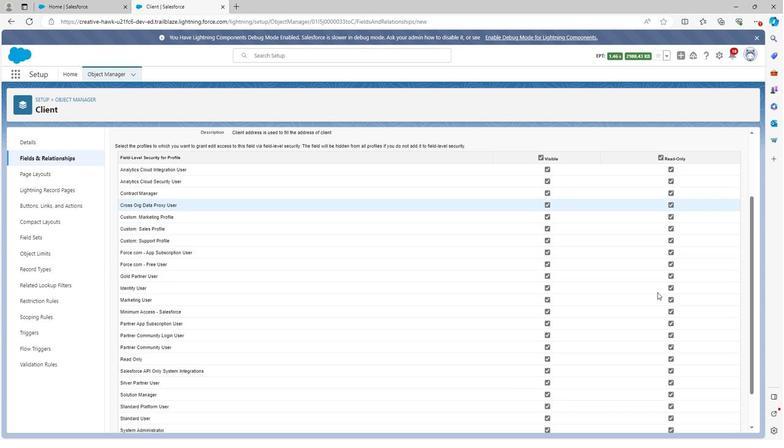 
Action: Mouse scrolled (654, 291) with delta (0, 0)
Screenshot: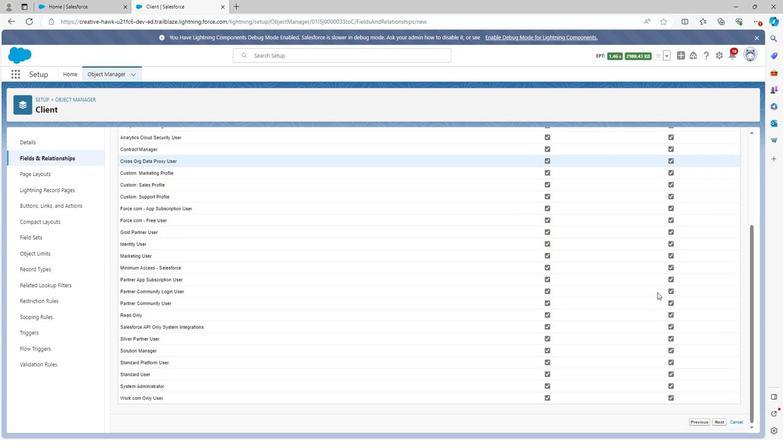
Action: Mouse scrolled (654, 291) with delta (0, 0)
Screenshot: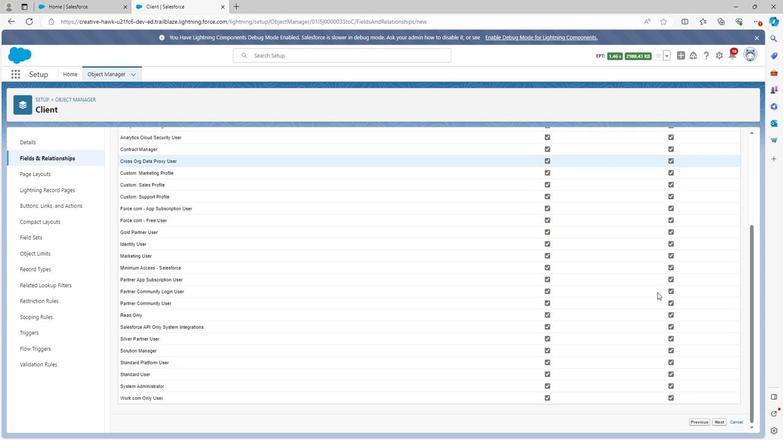 
Action: Mouse moved to (714, 419)
Screenshot: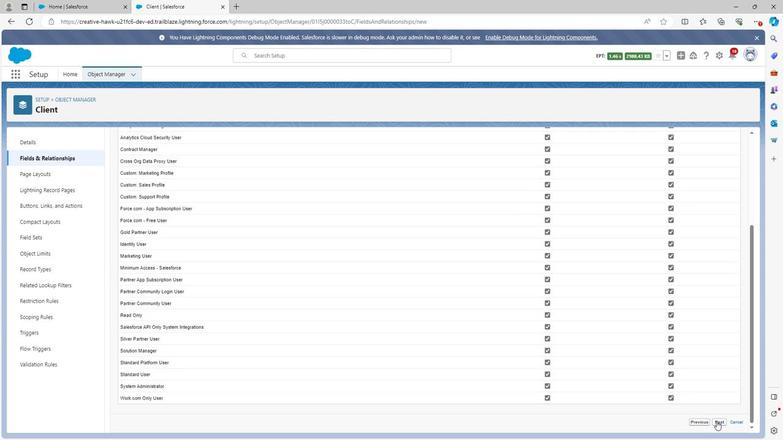 
Action: Mouse pressed left at (714, 419)
Screenshot: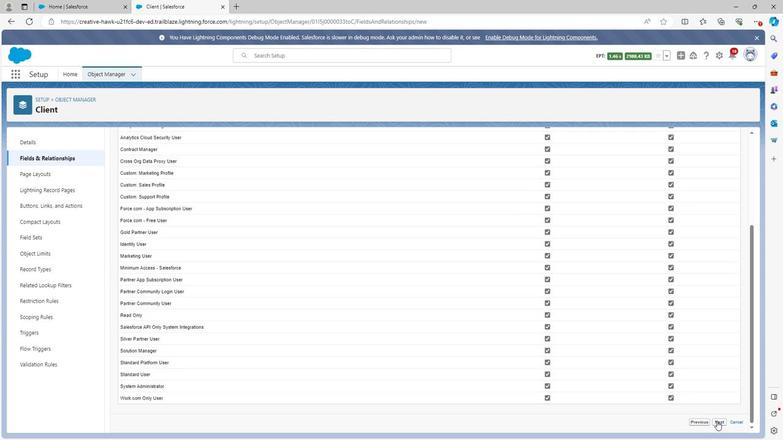 
Action: Mouse moved to (719, 301)
Screenshot: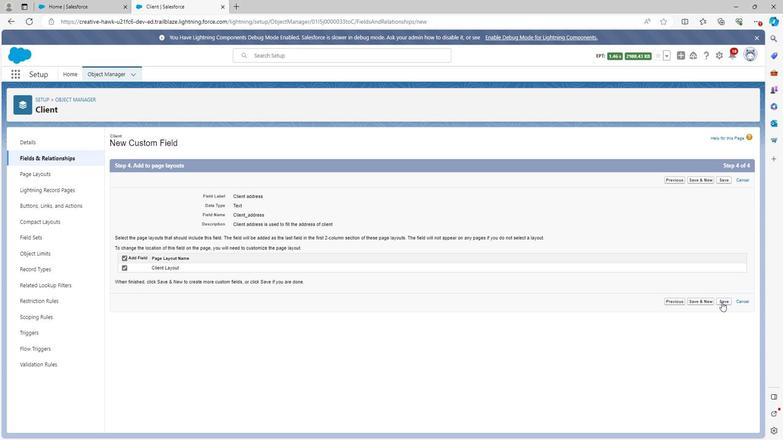 
Action: Mouse pressed left at (719, 301)
Screenshot: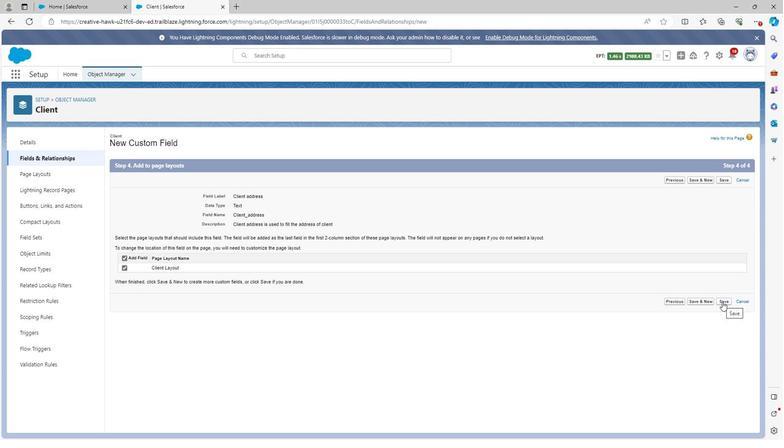 
Action: Mouse moved to (572, 140)
Screenshot: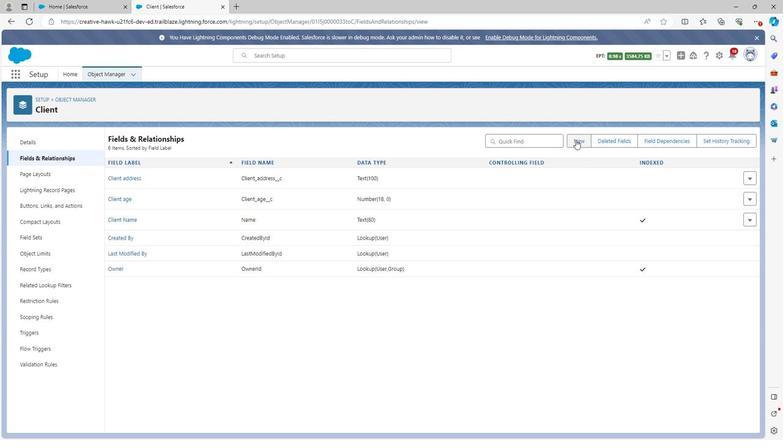 
Action: Mouse pressed left at (572, 140)
Screenshot: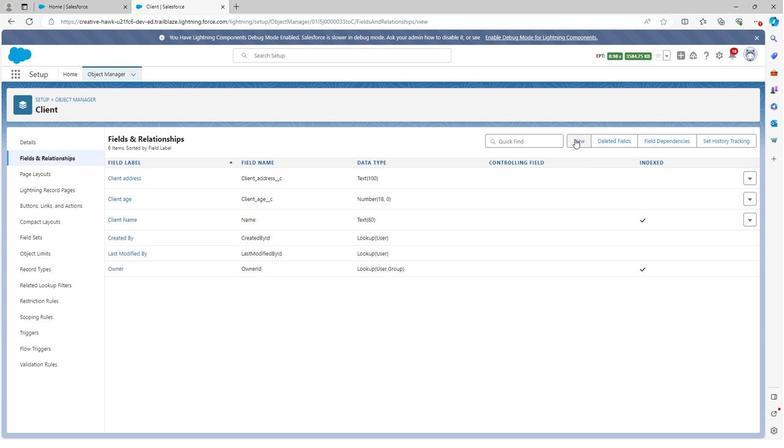 
Action: Mouse moved to (172, 321)
Screenshot: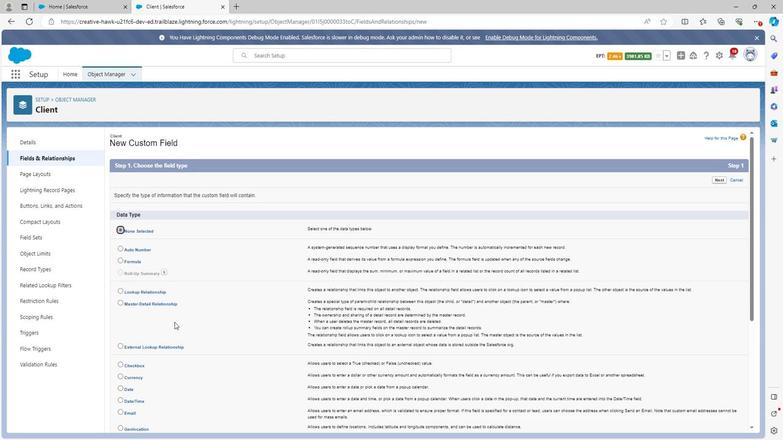 
Action: Mouse scrolled (172, 321) with delta (0, 0)
Screenshot: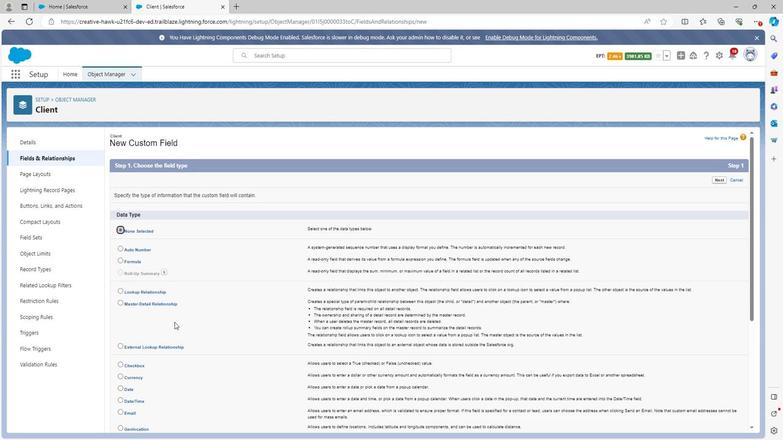 
Action: Mouse moved to (172, 321)
Screenshot: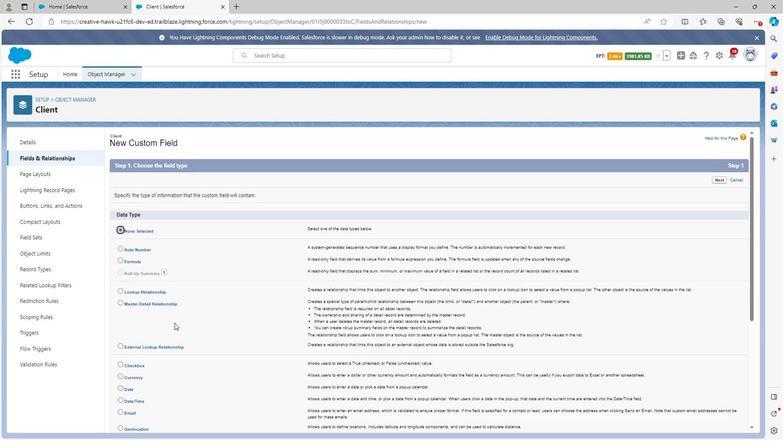 
Action: Mouse scrolled (172, 321) with delta (0, 0)
Screenshot: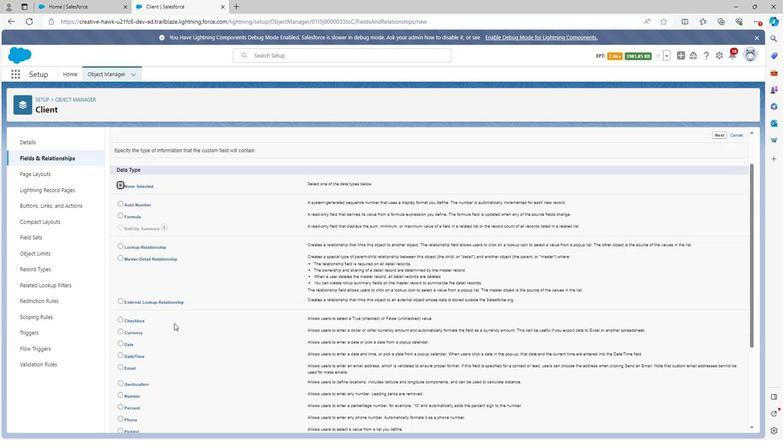 
Action: Mouse moved to (172, 324)
Screenshot: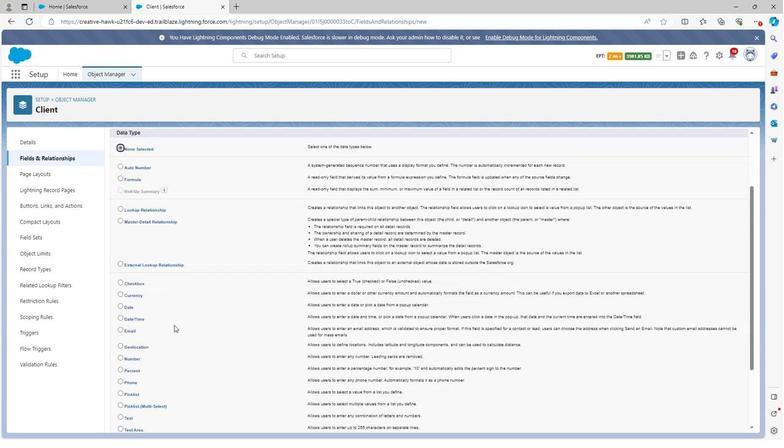 
Action: Mouse scrolled (172, 323) with delta (0, 0)
Screenshot: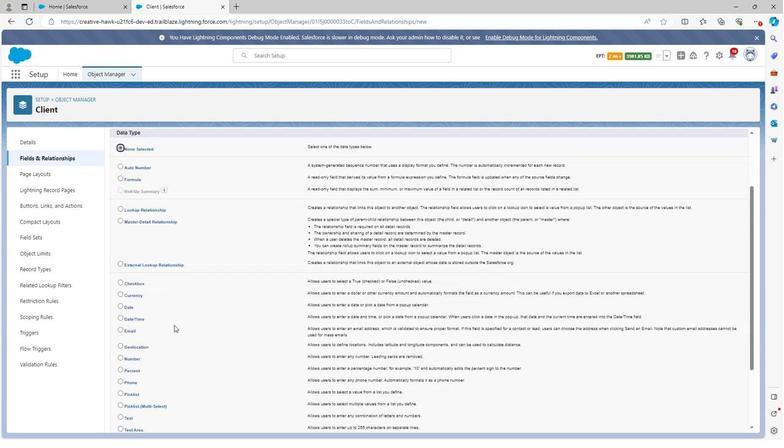
Action: Mouse moved to (171, 326)
Screenshot: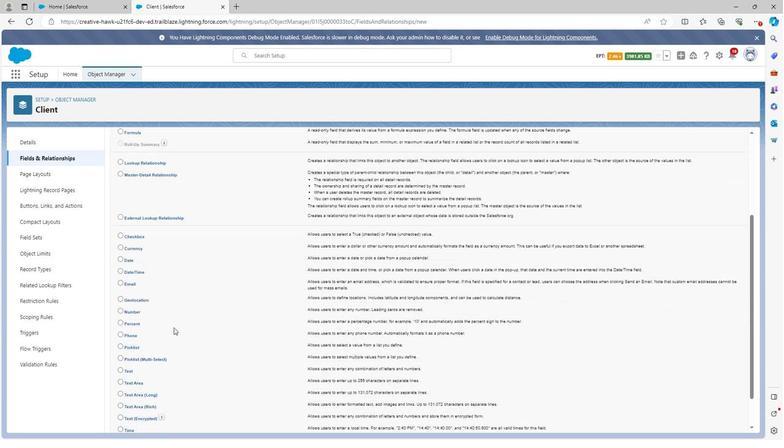 
Action: Mouse scrolled (171, 326) with delta (0, 0)
Screenshot: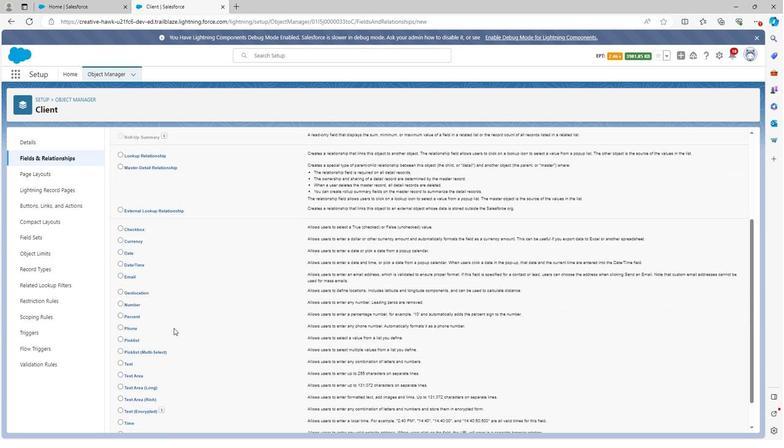 
Action: Mouse moved to (119, 270)
Screenshot: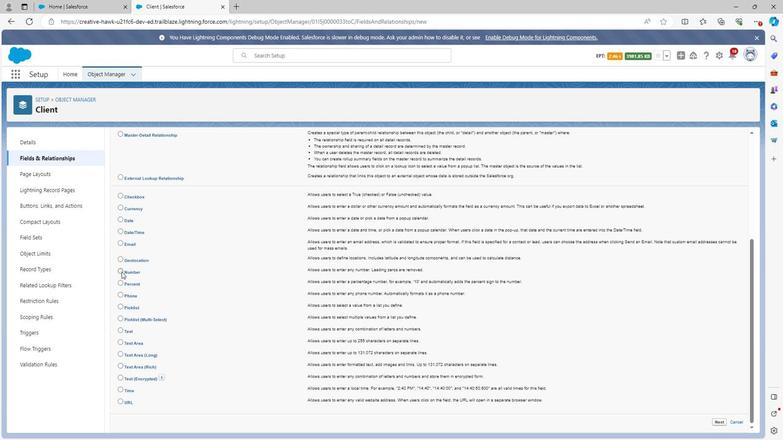 
Action: Mouse pressed left at (119, 270)
Screenshot: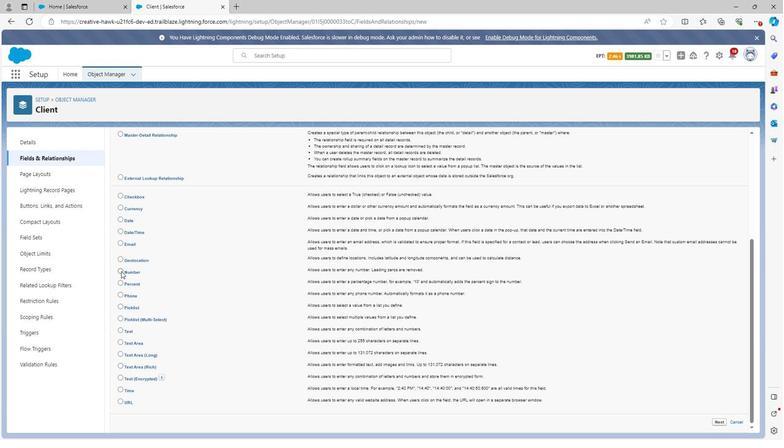 
Action: Mouse moved to (715, 417)
Screenshot: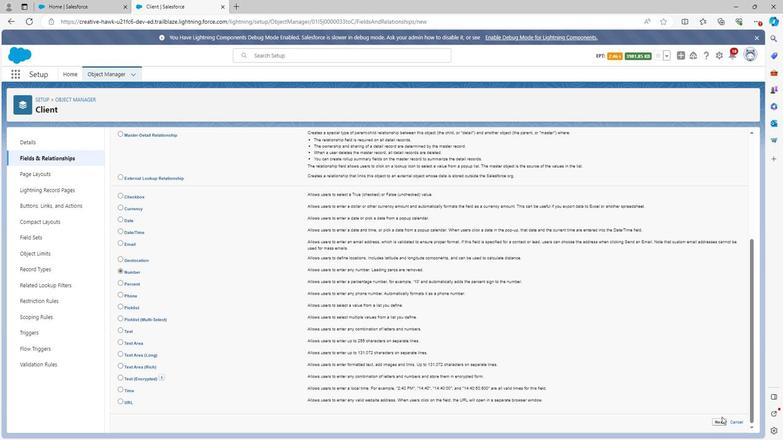 
Action: Mouse pressed left at (715, 417)
Screenshot: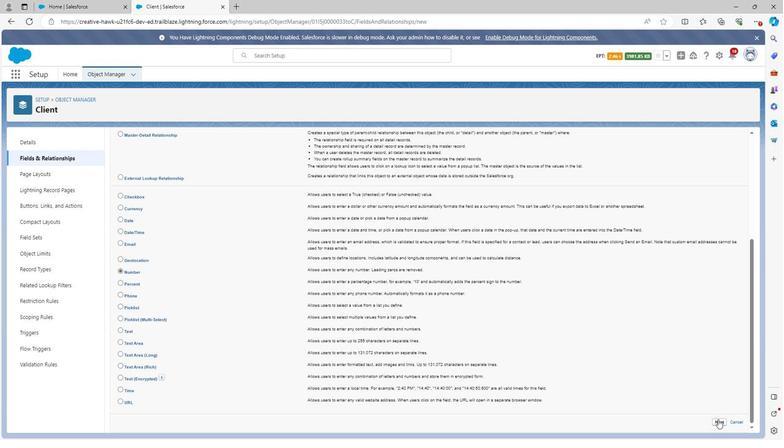
Action: Mouse moved to (254, 197)
Screenshot: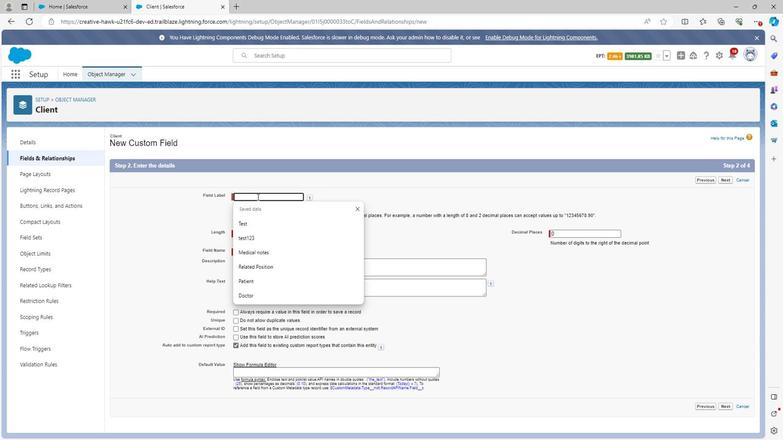 
Action: Mouse pressed left at (254, 197)
Screenshot: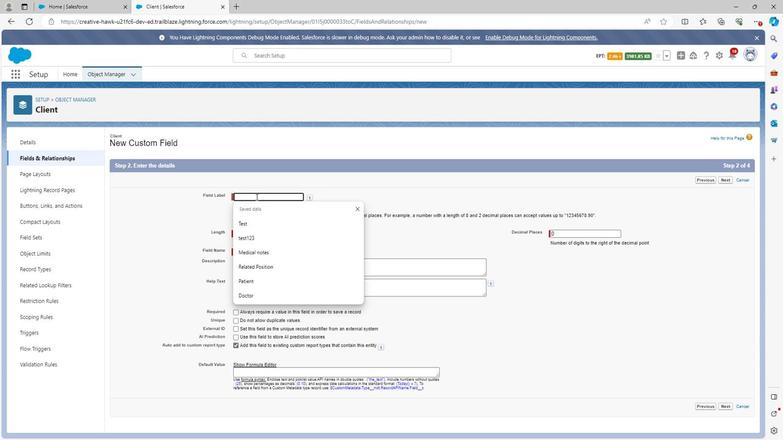 
Action: Mouse moved to (252, 196)
Screenshot: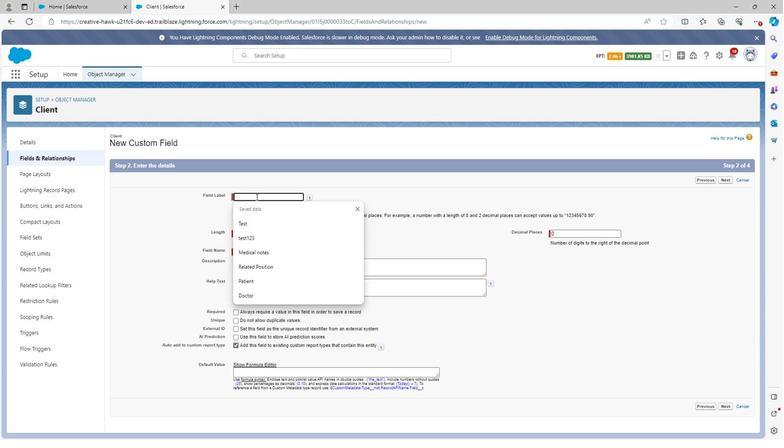 
Action: Key pressed <Key.shift>
Screenshot: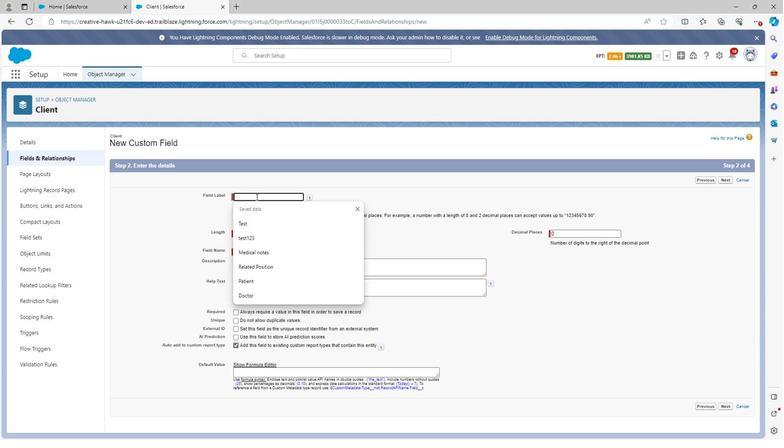
Action: Mouse moved to (167, 153)
Screenshot: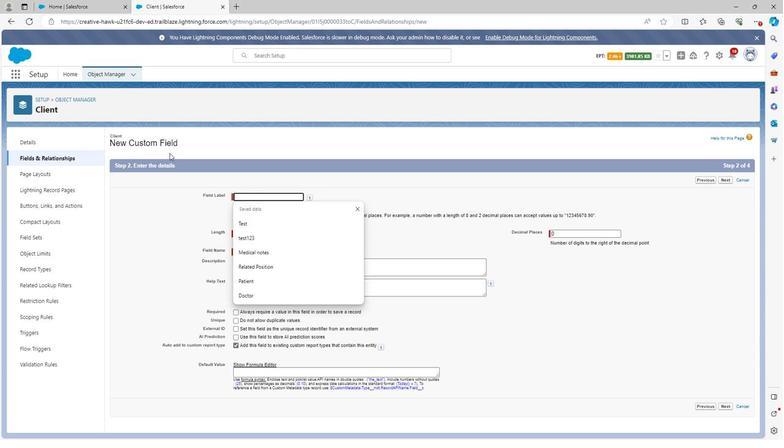 
Action: Key pressed Client<Key.space>weight
Screenshot: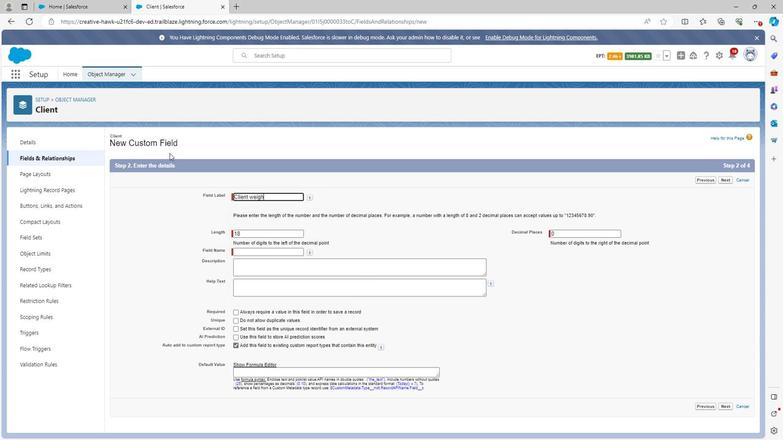 
Action: Mouse moved to (263, 265)
Screenshot: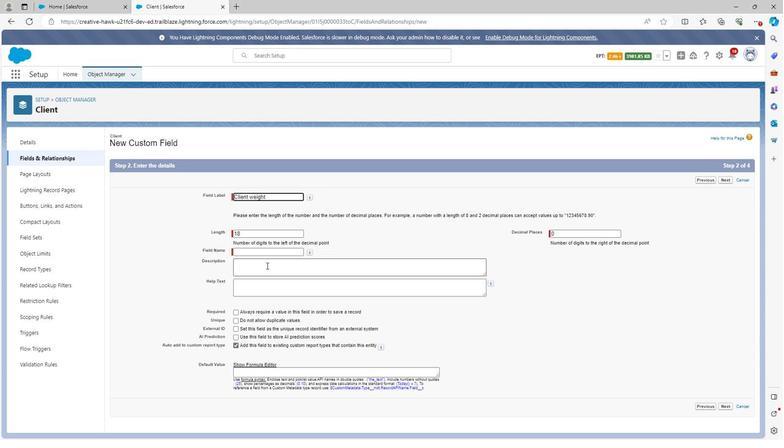 
Action: Mouse pressed left at (263, 265)
Screenshot: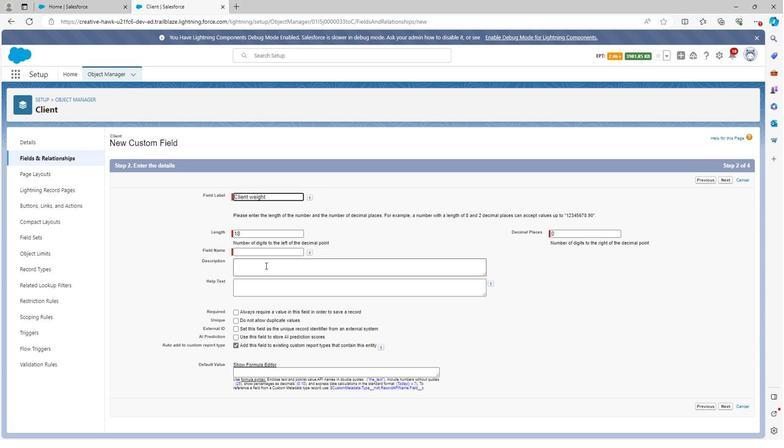 
Action: Mouse moved to (129, 311)
Screenshot: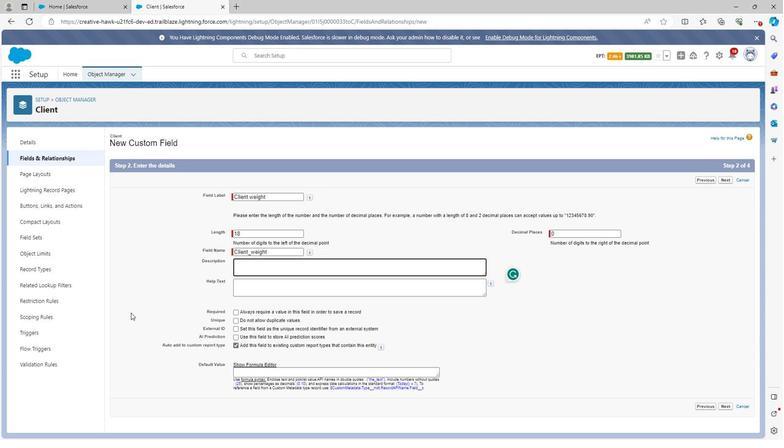 
Action: Key pressed <Key.shift><Key.shift>Client<Key.space>weight<Key.space>is<Key.space>used<Key.space>to<Key.space>mention<Key.space>the<Key.space>weight<Key.space>of<Key.space>client
Screenshot: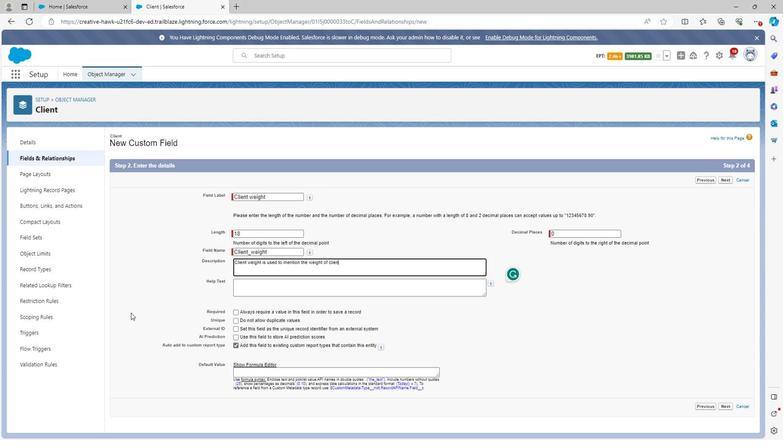 
Action: Mouse moved to (719, 402)
Screenshot: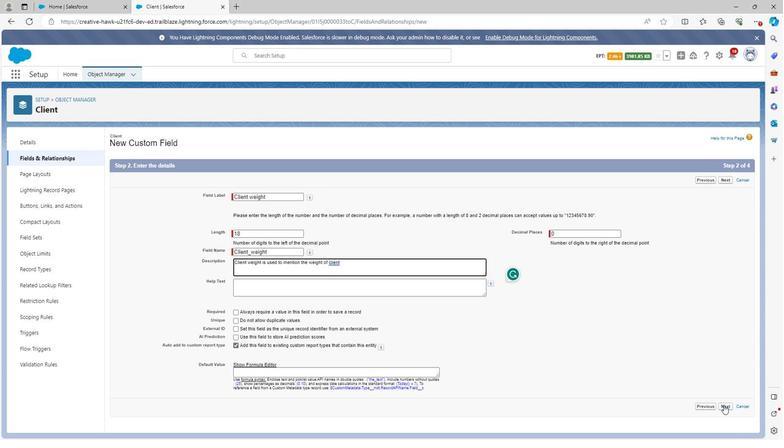 
Action: Mouse pressed left at (719, 402)
Screenshot: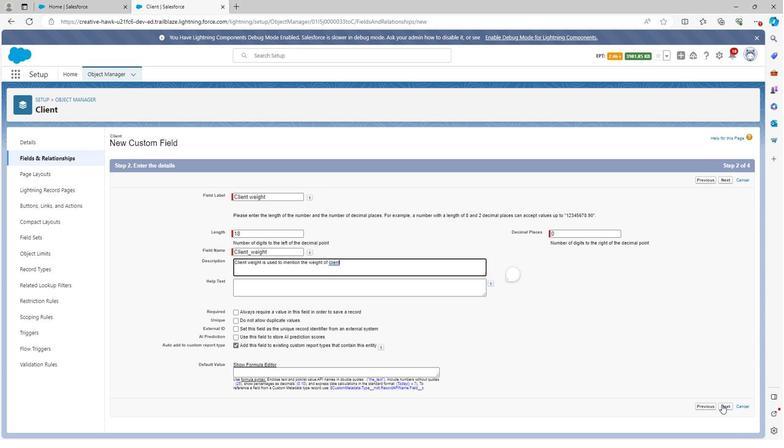 
Action: Mouse moved to (661, 247)
Screenshot: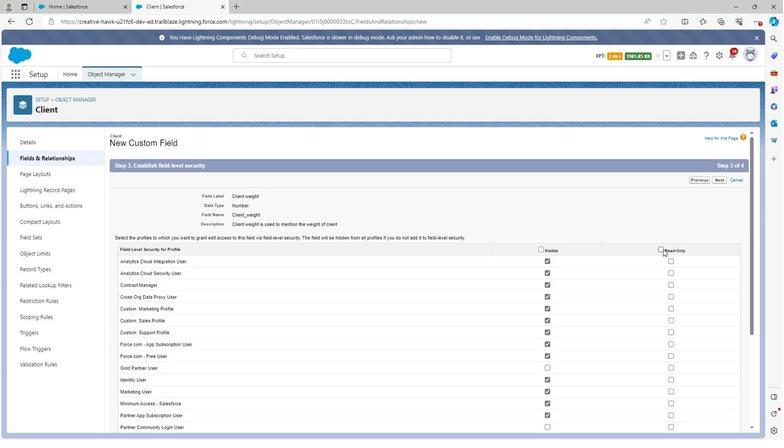 
Action: Mouse pressed left at (661, 247)
Screenshot: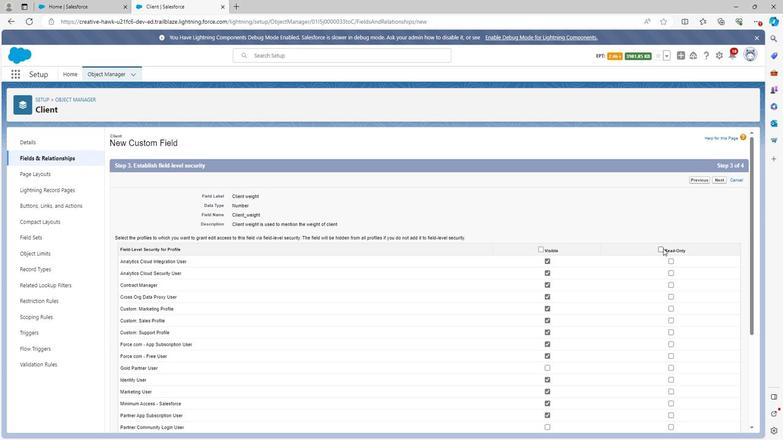 
Action: Mouse moved to (627, 277)
Screenshot: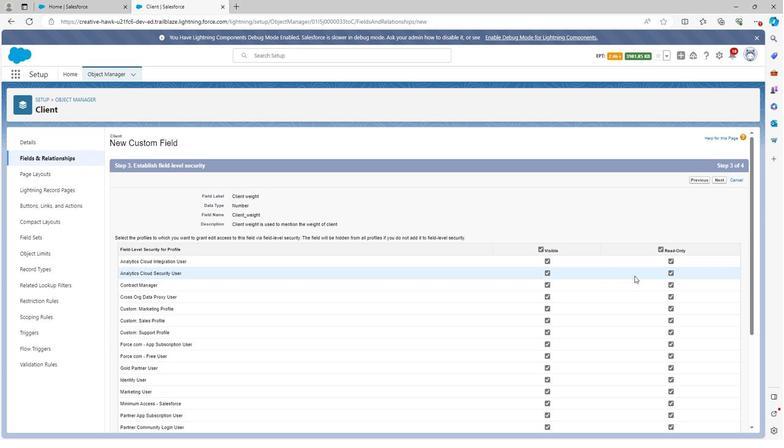 
Action: Mouse scrolled (627, 277) with delta (0, 0)
Screenshot: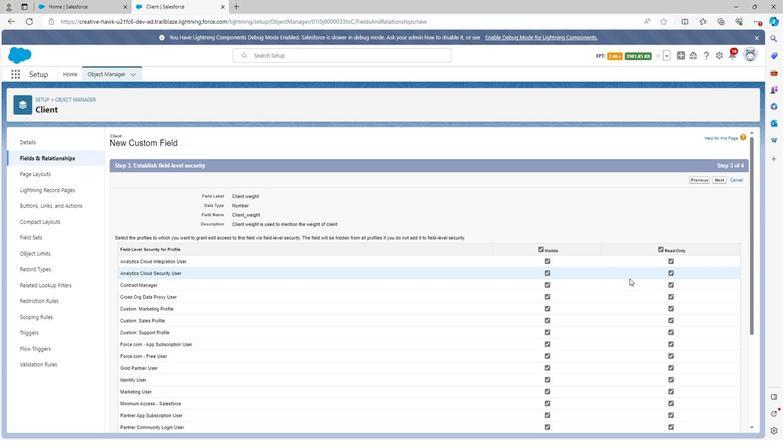 
Action: Mouse moved to (625, 278)
Screenshot: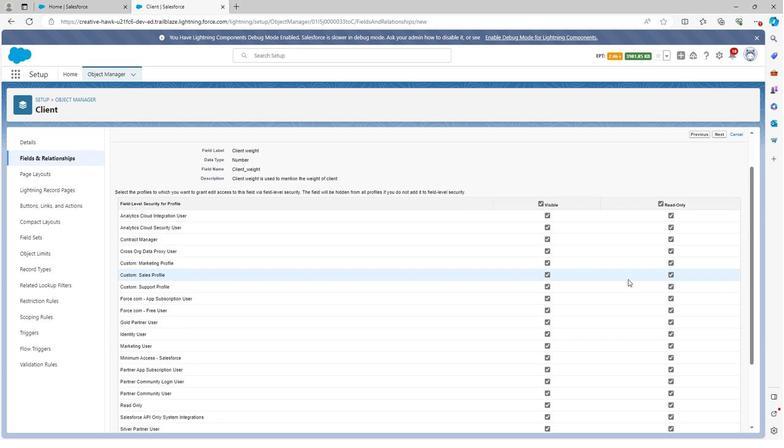 
Action: Mouse scrolled (625, 278) with delta (0, 0)
Screenshot: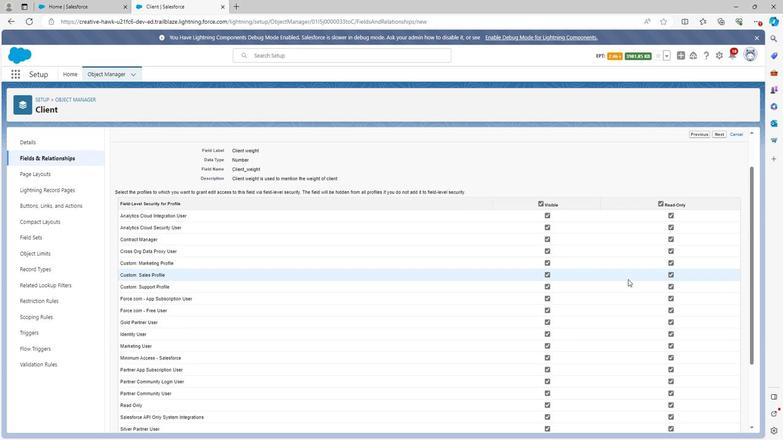 
Action: Mouse scrolled (625, 278) with delta (0, 0)
Screenshot: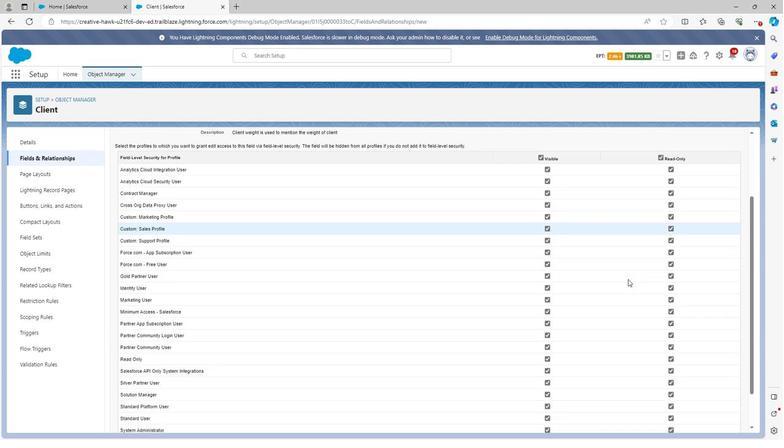 
Action: Mouse moved to (624, 279)
Screenshot: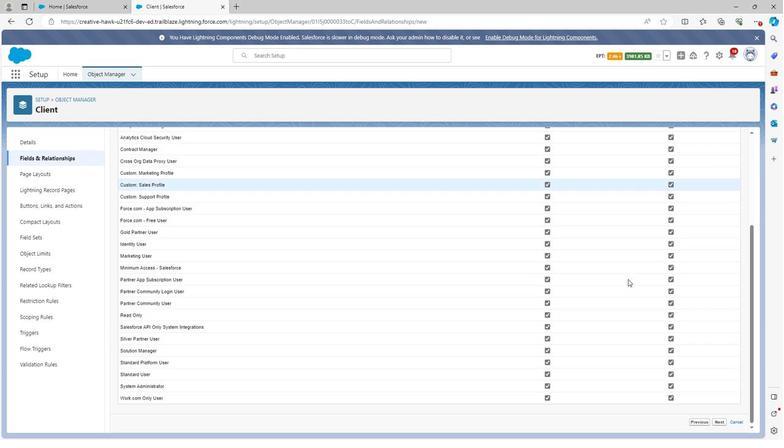 
Action: Mouse scrolled (624, 279) with delta (0, 0)
Screenshot: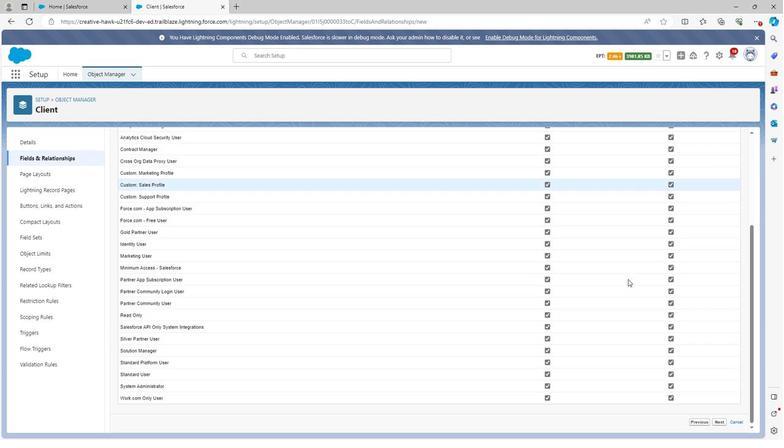 
Action: Mouse moved to (716, 418)
Screenshot: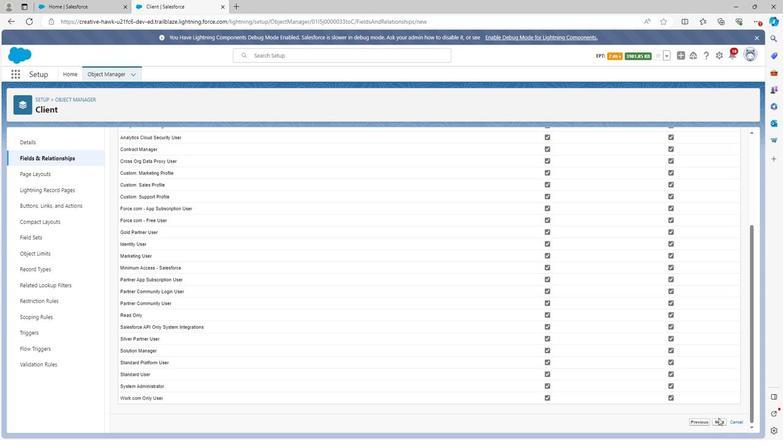 
Action: Mouse pressed left at (716, 418)
Screenshot: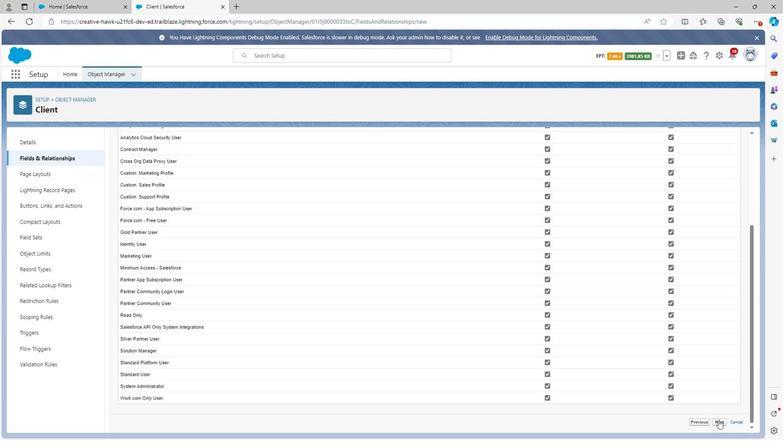 
Action: Mouse moved to (722, 299)
Screenshot: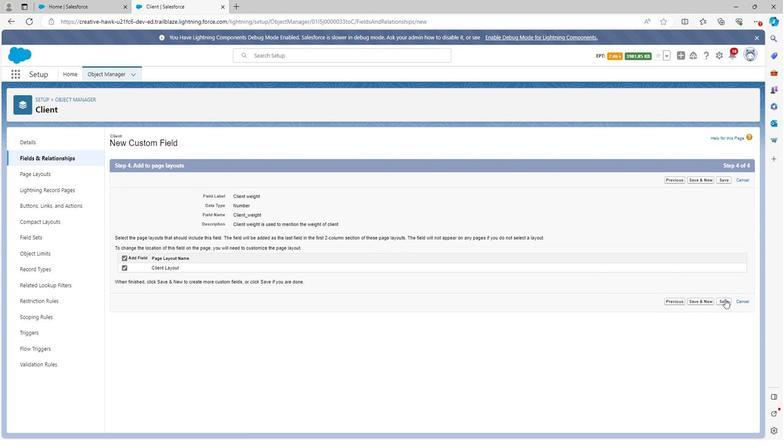 
Action: Mouse pressed left at (722, 299)
Screenshot: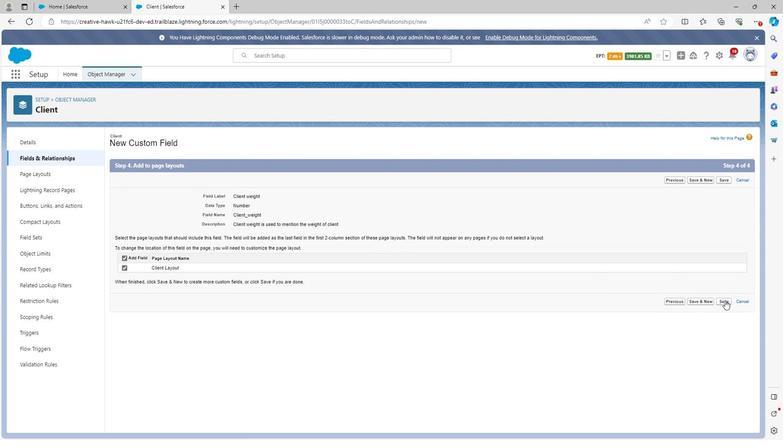 
Action: Mouse moved to (575, 140)
Screenshot: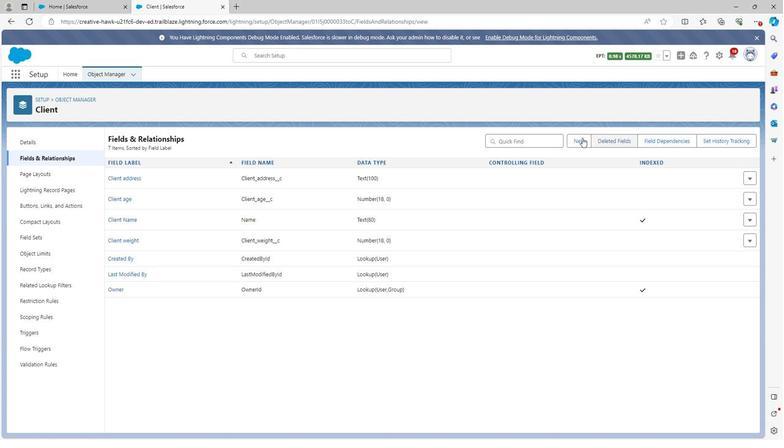 
Action: Mouse pressed left at (575, 140)
Screenshot: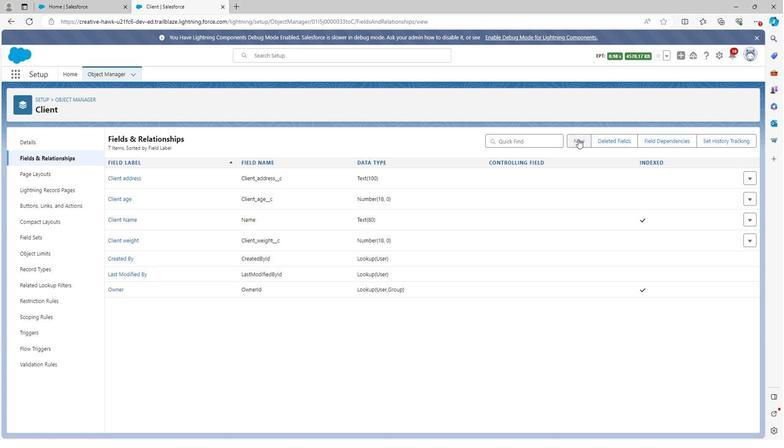 
Action: Mouse moved to (149, 340)
Screenshot: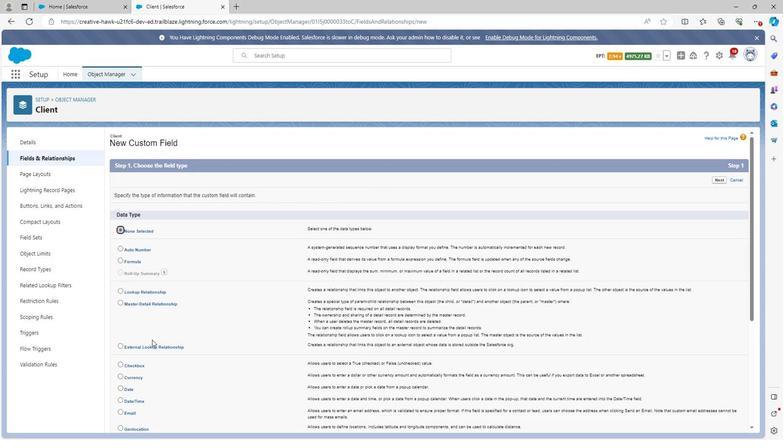 
Action: Mouse scrolled (149, 340) with delta (0, 0)
Screenshot: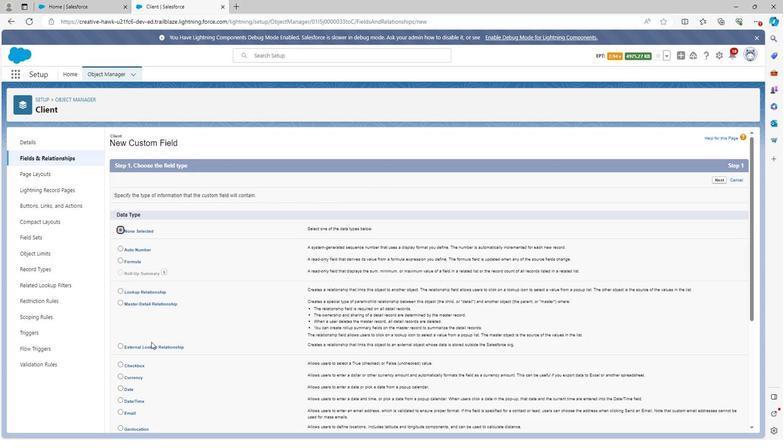 
Action: Mouse moved to (149, 340)
Screenshot: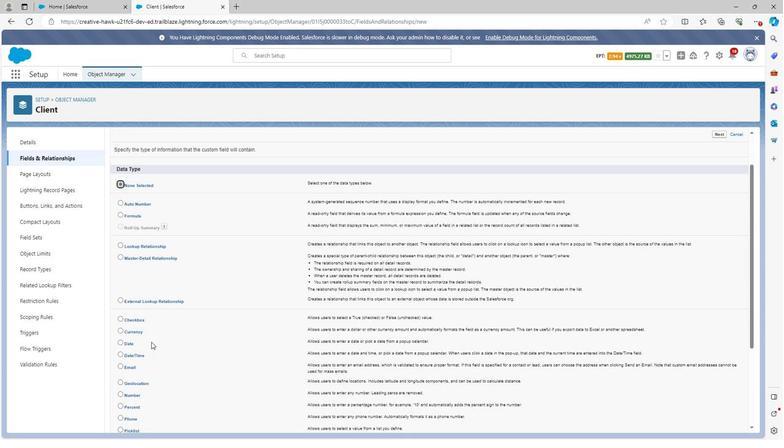 
Action: Mouse scrolled (149, 340) with delta (0, 0)
Screenshot: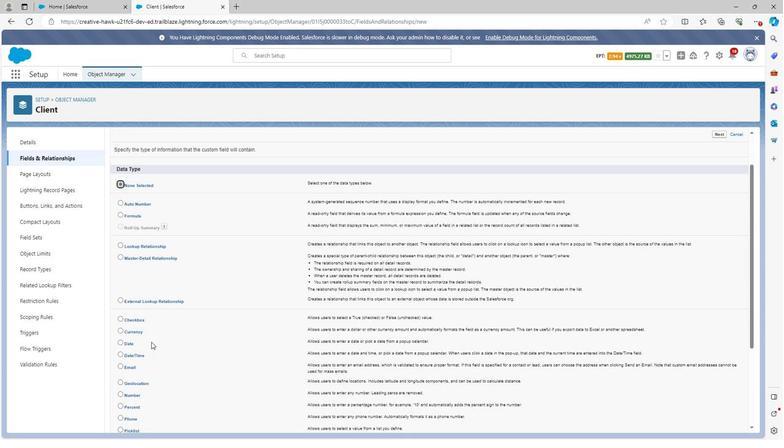 
Action: Mouse scrolled (149, 340) with delta (0, 0)
Screenshot: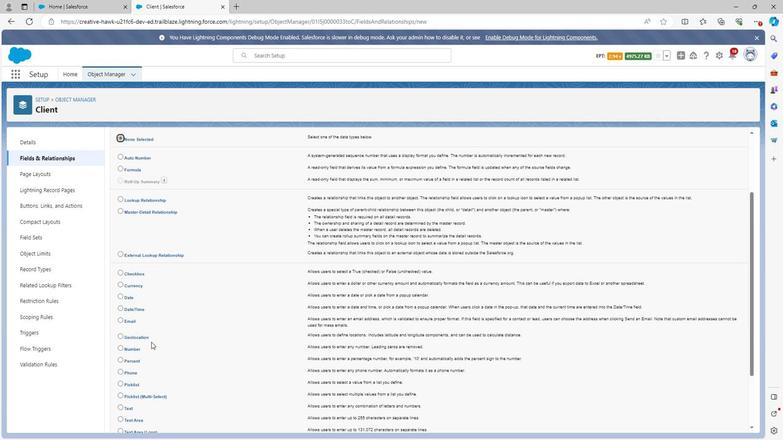 
Action: Mouse scrolled (149, 340) with delta (0, 0)
Screenshot: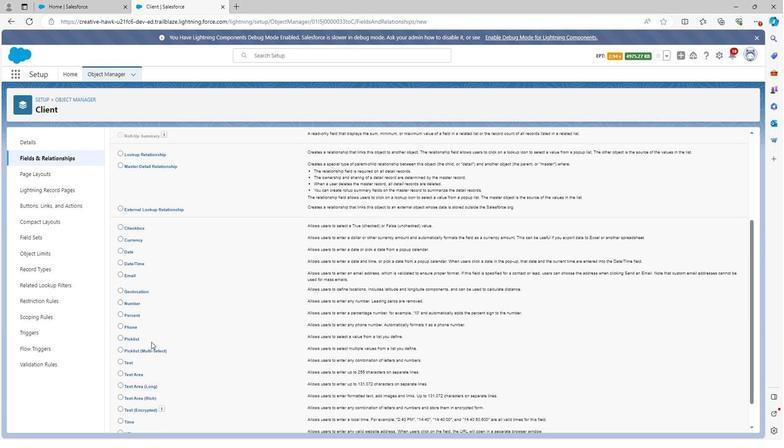 
Action: Mouse moved to (149, 339)
Screenshot: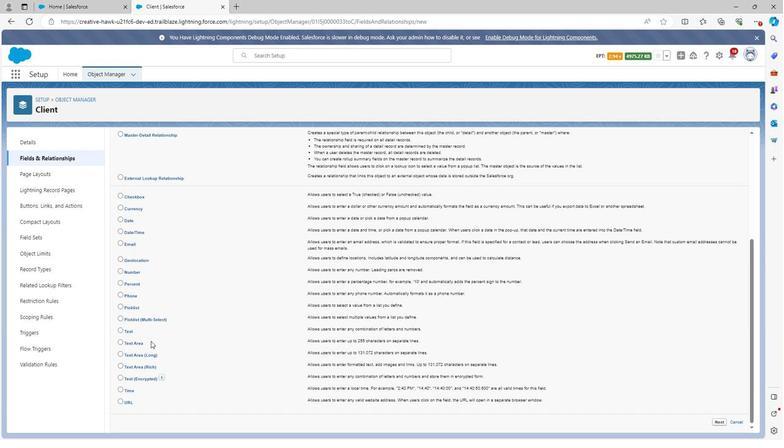 
Action: Mouse scrolled (149, 339) with delta (0, 0)
Screenshot: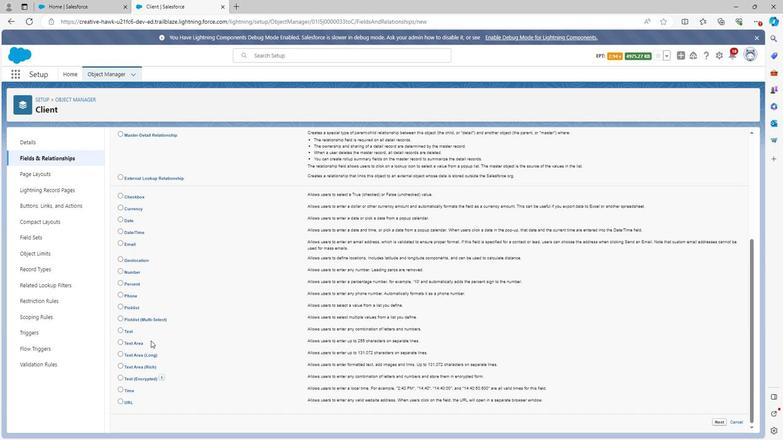 
Action: Mouse scrolled (149, 339) with delta (0, 0)
Screenshot: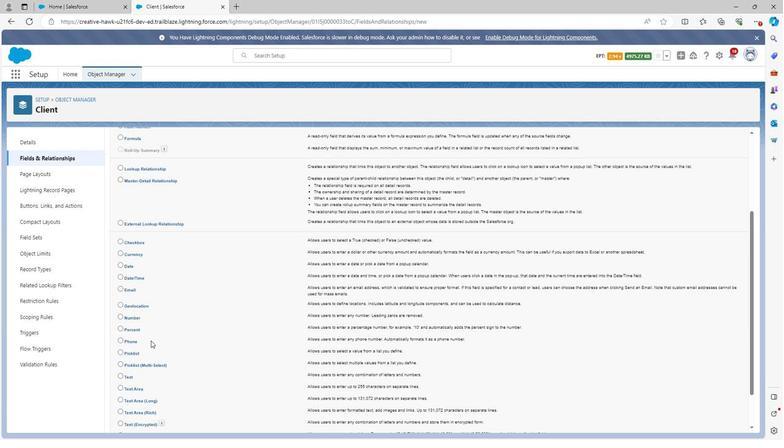 
Action: Mouse scrolled (149, 339) with delta (0, 0)
Screenshot: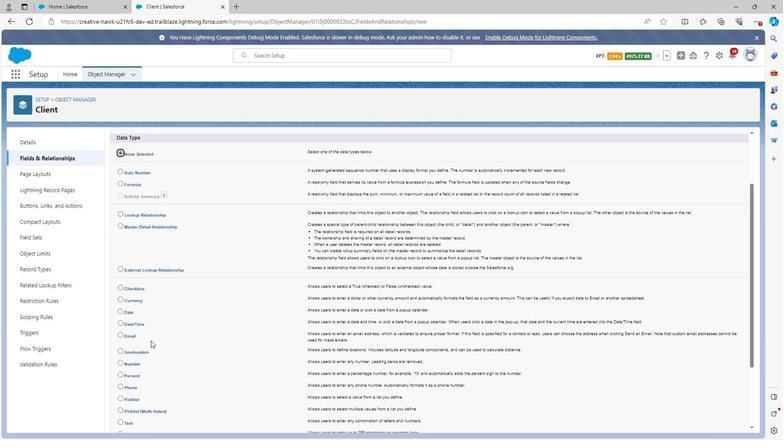 
Action: Mouse scrolled (149, 339) with delta (0, 0)
Screenshot: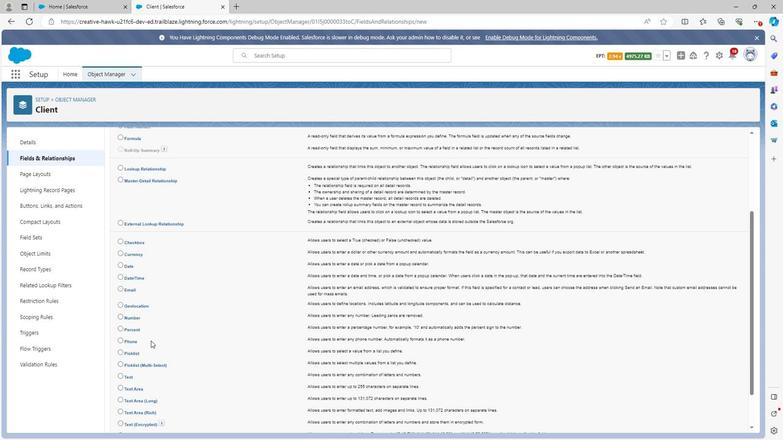 
Action: Mouse moved to (119, 270)
Screenshot: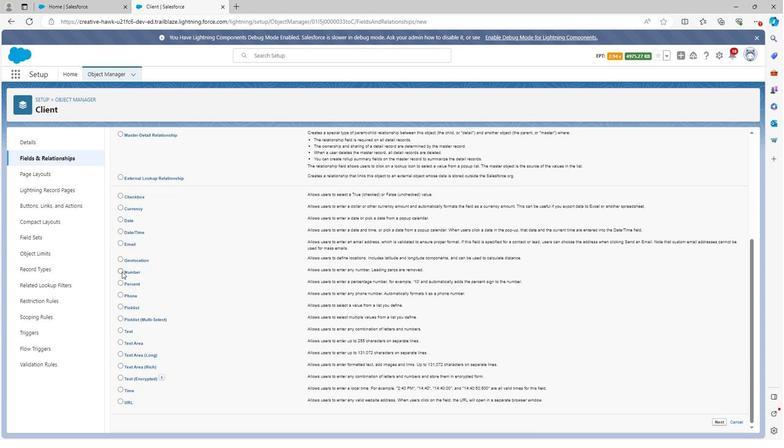 
Action: Mouse pressed left at (119, 270)
Screenshot: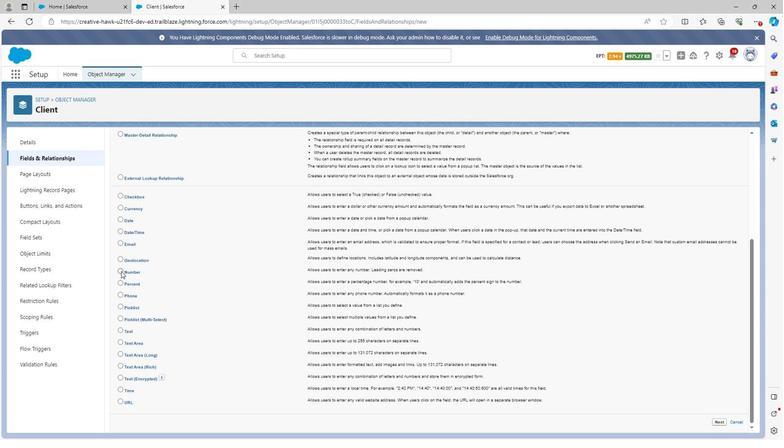 
Action: Mouse moved to (716, 419)
Screenshot: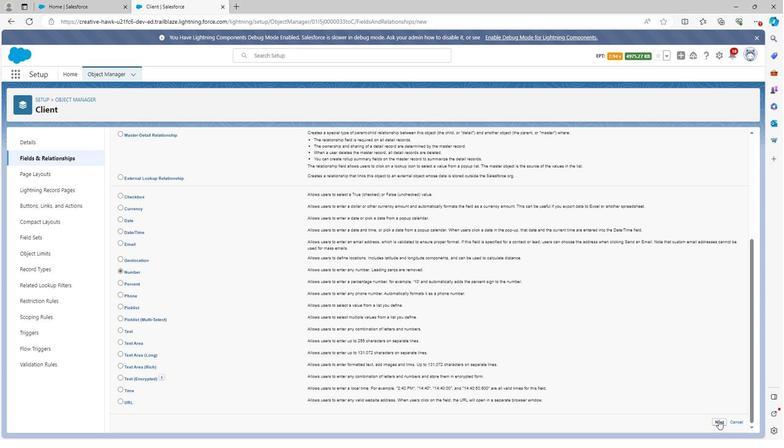 
Action: Mouse pressed left at (716, 419)
Screenshot: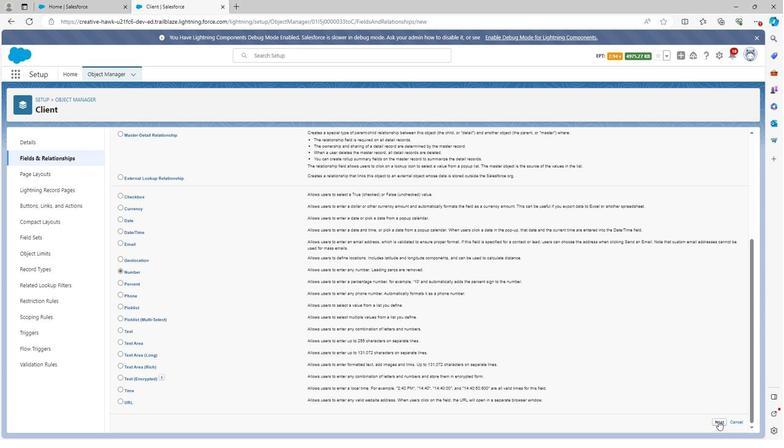 
Action: Mouse moved to (278, 193)
Screenshot: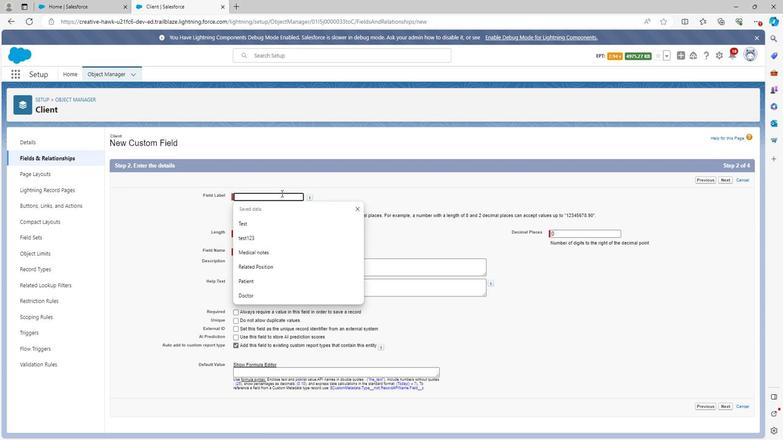 
Action: Key pressed <Key.shift>Client<Key.space>height
Screenshot: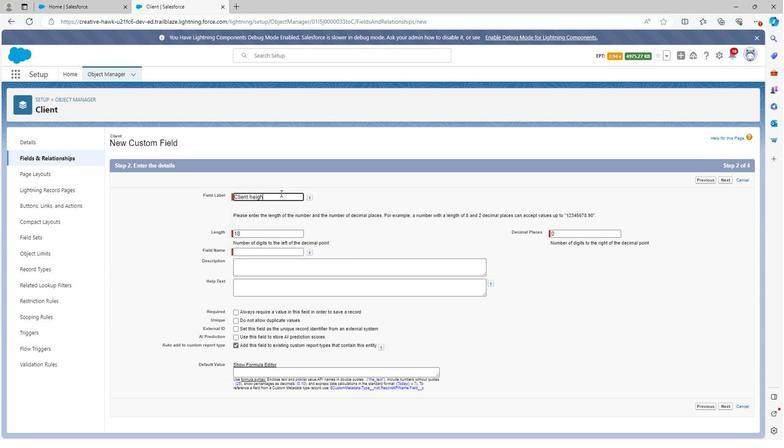 
Action: Mouse moved to (312, 231)
Screenshot: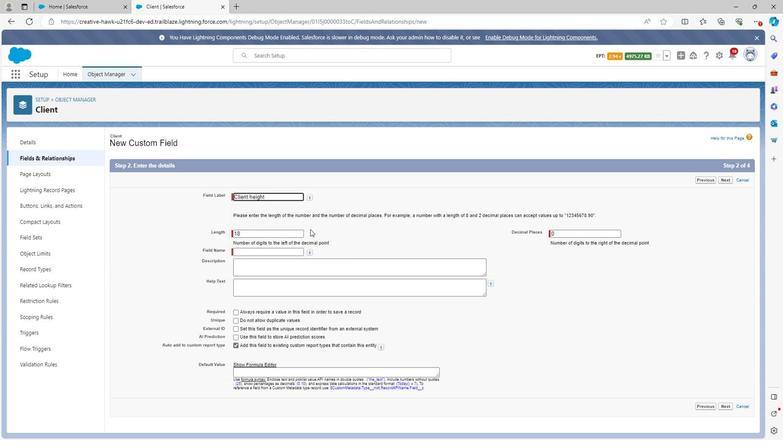 
Action: Mouse pressed left at (312, 231)
Screenshot: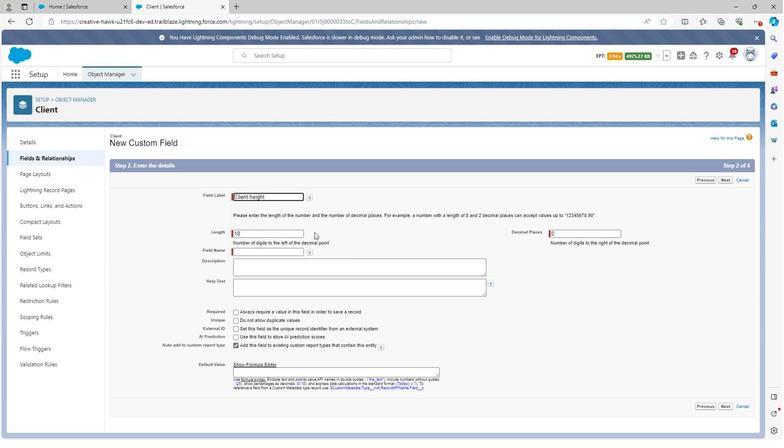 
Action: Mouse moved to (271, 266)
Screenshot: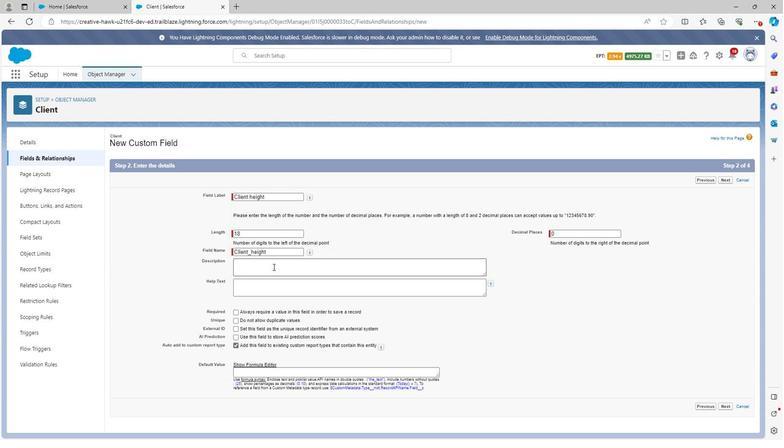 
Action: Mouse pressed left at (271, 266)
Screenshot: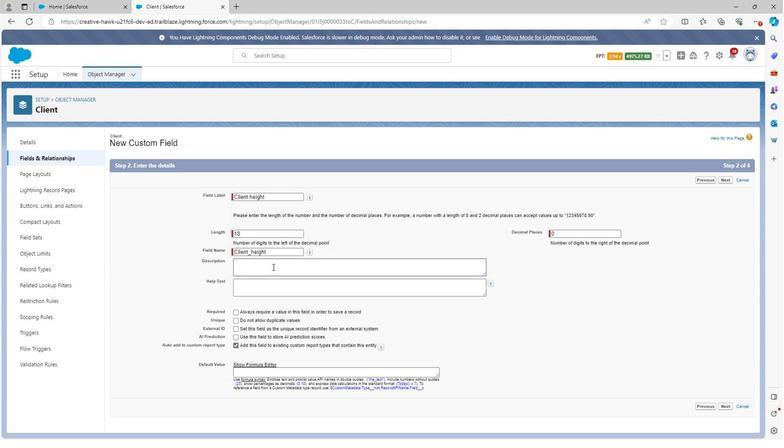 
Action: Mouse moved to (270, 266)
Screenshot: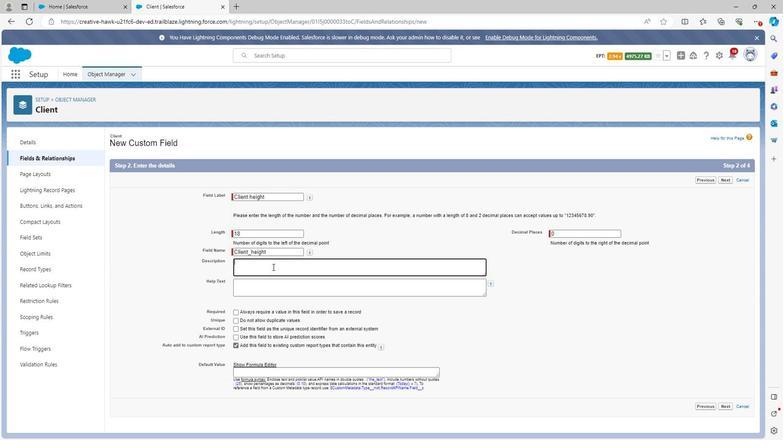 
Action: Key pressed <Key.shift>Client<Key.space>height<Key.space>is<Key.space>used<Key.space>to<Key.space>k<Key.backspace>a<Key.backspace>mention<Key.space>the<Key.space>height<Key.space>of<Key.space>client
Screenshot: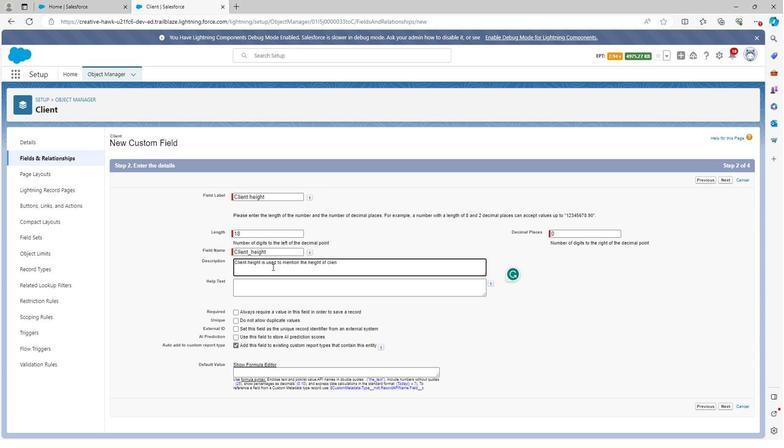 
Action: Mouse moved to (722, 403)
Screenshot: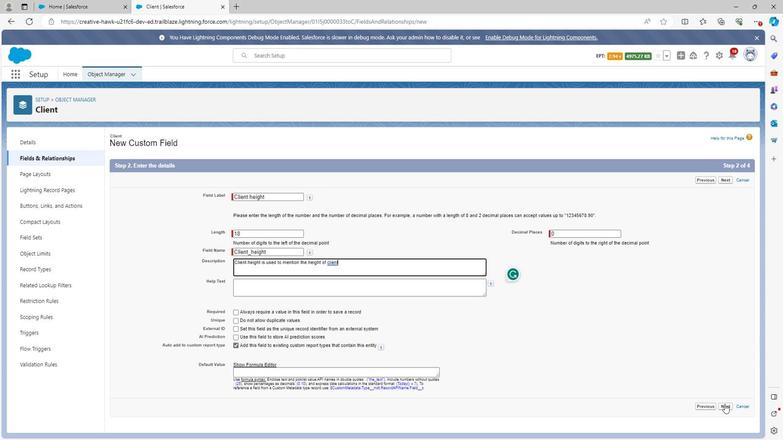 
Action: Mouse pressed left at (722, 403)
Screenshot: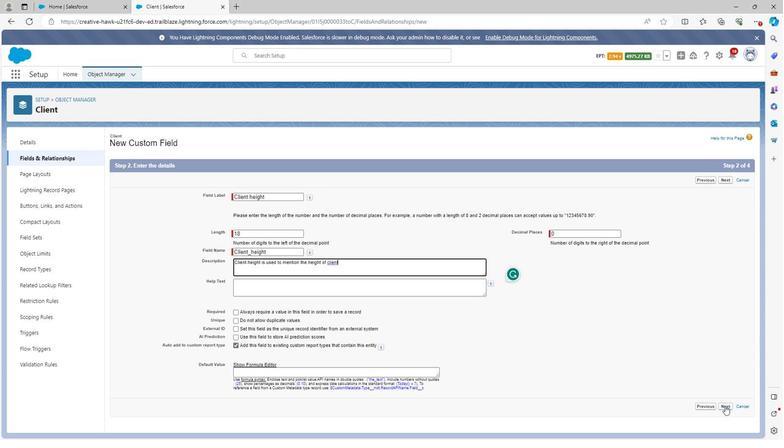 
Action: Mouse moved to (658, 249)
Screenshot: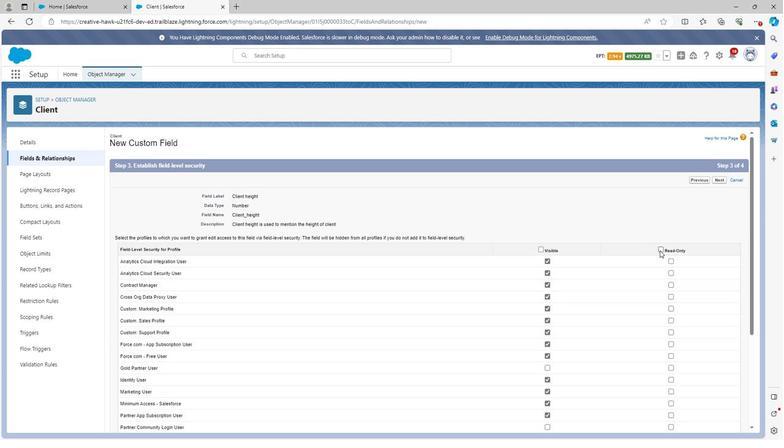 
Action: Mouse pressed left at (658, 249)
Screenshot: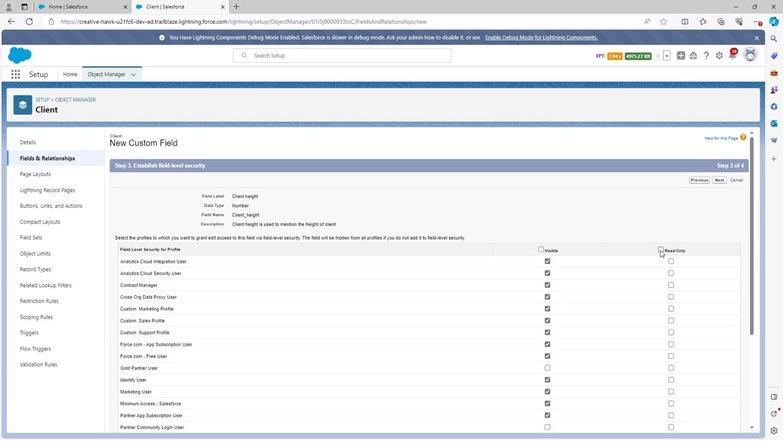 
Action: Mouse moved to (710, 252)
Screenshot: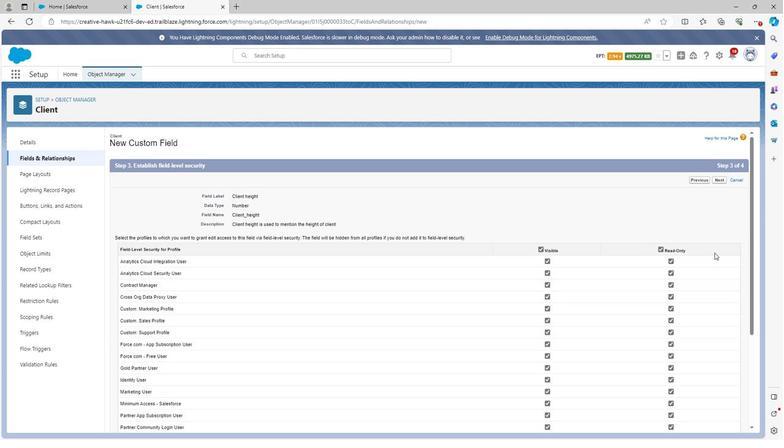 
Action: Mouse scrolled (710, 252) with delta (0, 0)
Screenshot: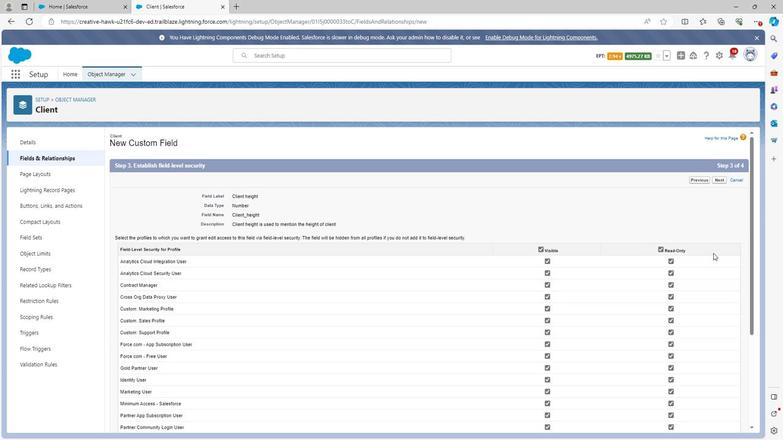 
Action: Mouse scrolled (710, 252) with delta (0, 0)
Screenshot: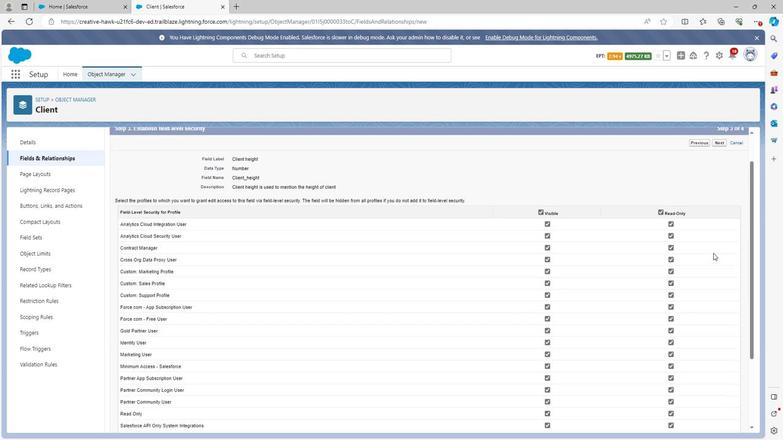 
Action: Mouse scrolled (710, 252) with delta (0, 0)
Screenshot: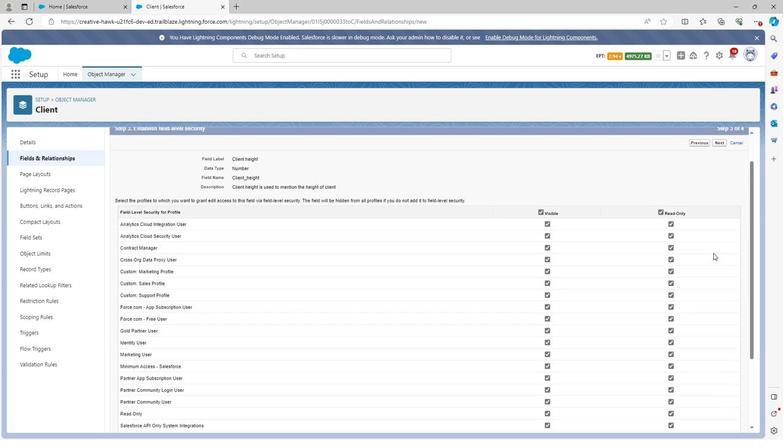 
Action: Mouse scrolled (710, 252) with delta (0, 0)
Screenshot: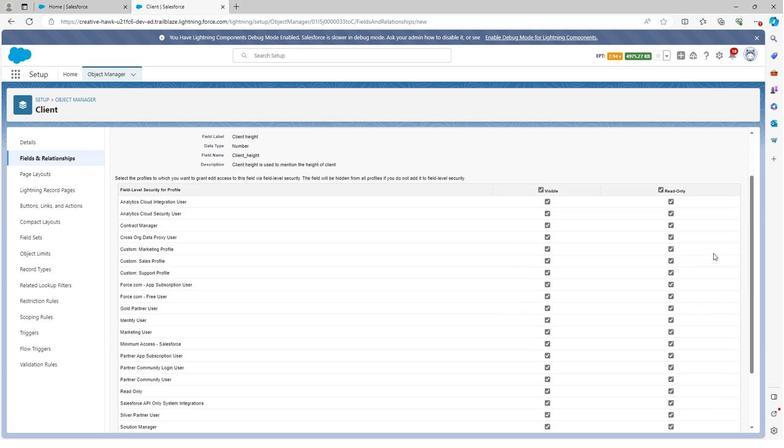 
Action: Mouse scrolled (710, 252) with delta (0, 0)
Screenshot: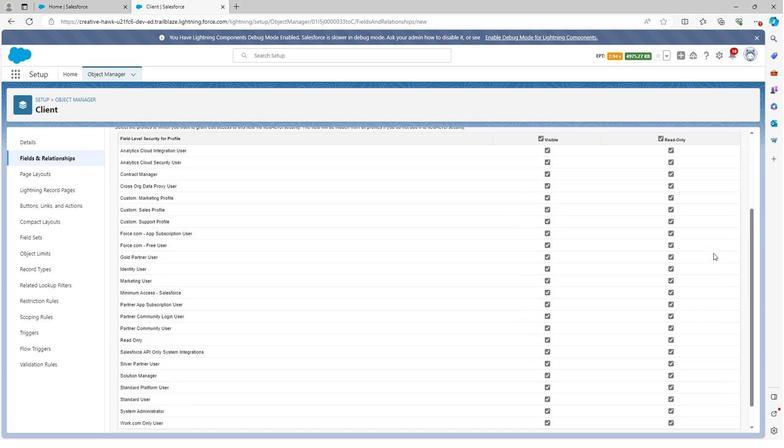 
Action: Mouse scrolled (710, 252) with delta (0, 0)
Screenshot: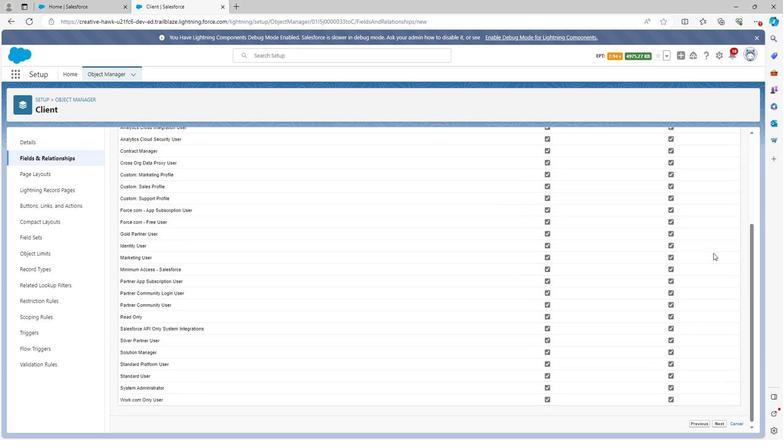 
Action: Mouse scrolled (710, 252) with delta (0, 0)
Screenshot: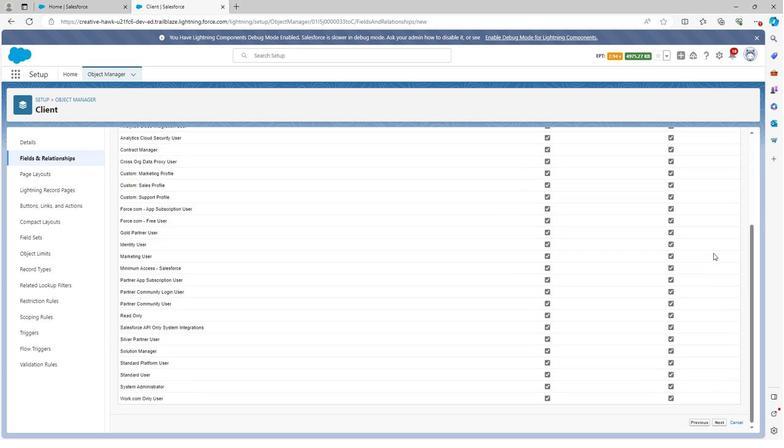 
Action: Mouse moved to (717, 418)
Screenshot: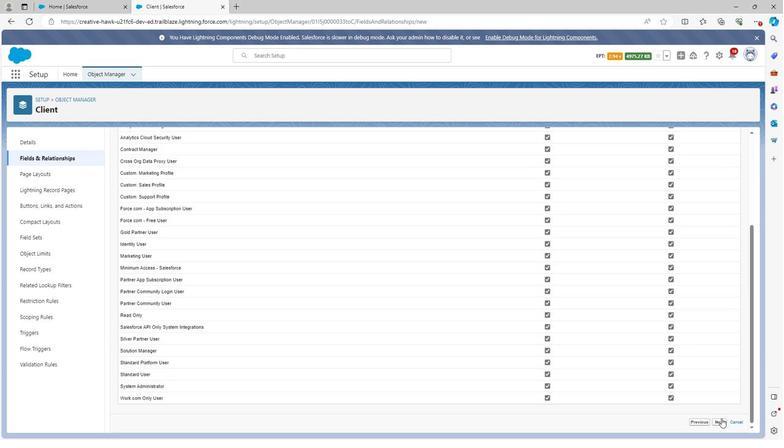
Action: Mouse pressed left at (717, 418)
Screenshot: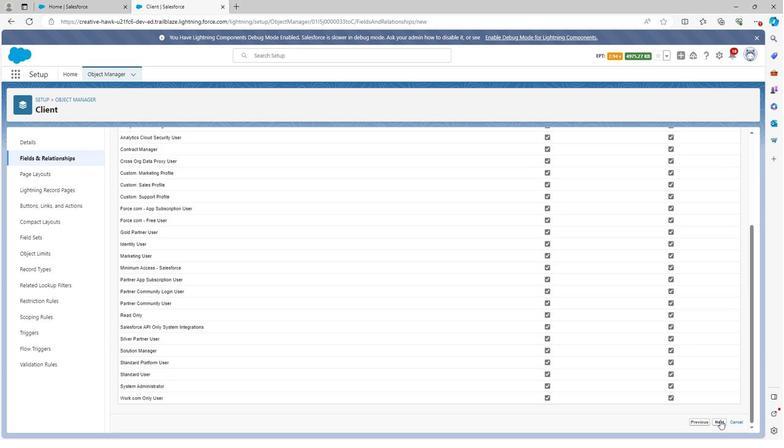 
Action: Mouse moved to (721, 301)
Screenshot: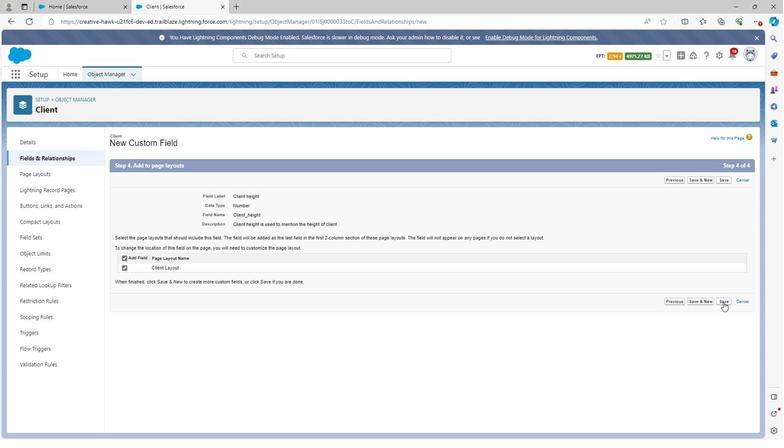 
Action: Mouse pressed left at (721, 301)
Screenshot: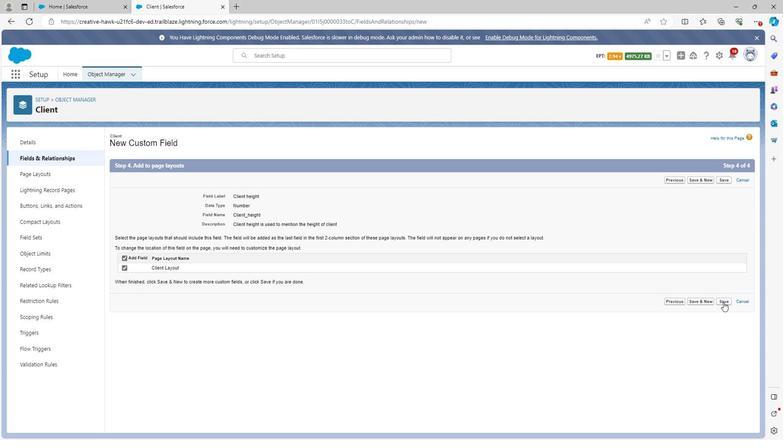 
Action: Mouse moved to (625, 205)
Screenshot: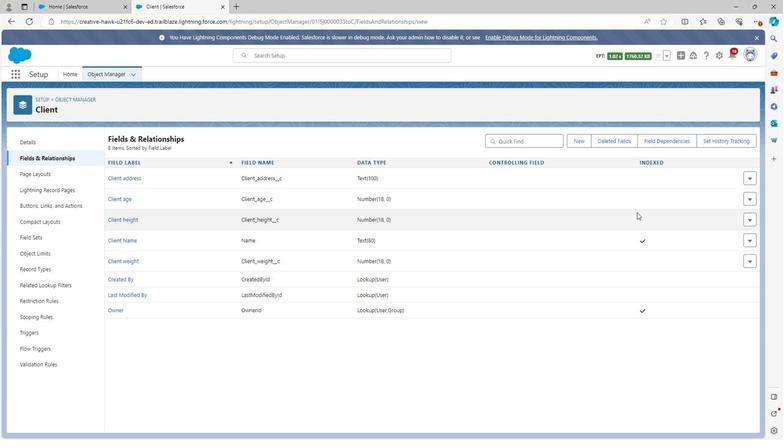 
